 Task: Search one way flight ticket for 3 adults in first from Tucson: Tucson International Airport to Greensboro: Piedmont Triad International Airport on 5-1-2023. Choice of flights is American. Number of bags: 1 carry on bag. Price is upto 100000. Outbound departure time preference is 23:00.
Action: Mouse moved to (213, 173)
Screenshot: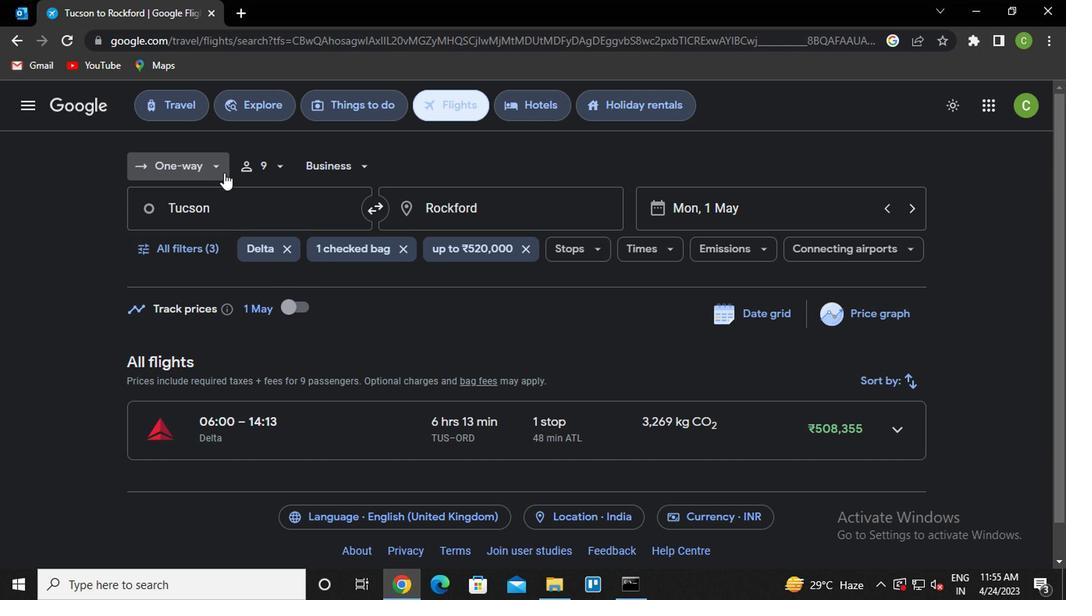 
Action: Mouse pressed left at (213, 173)
Screenshot: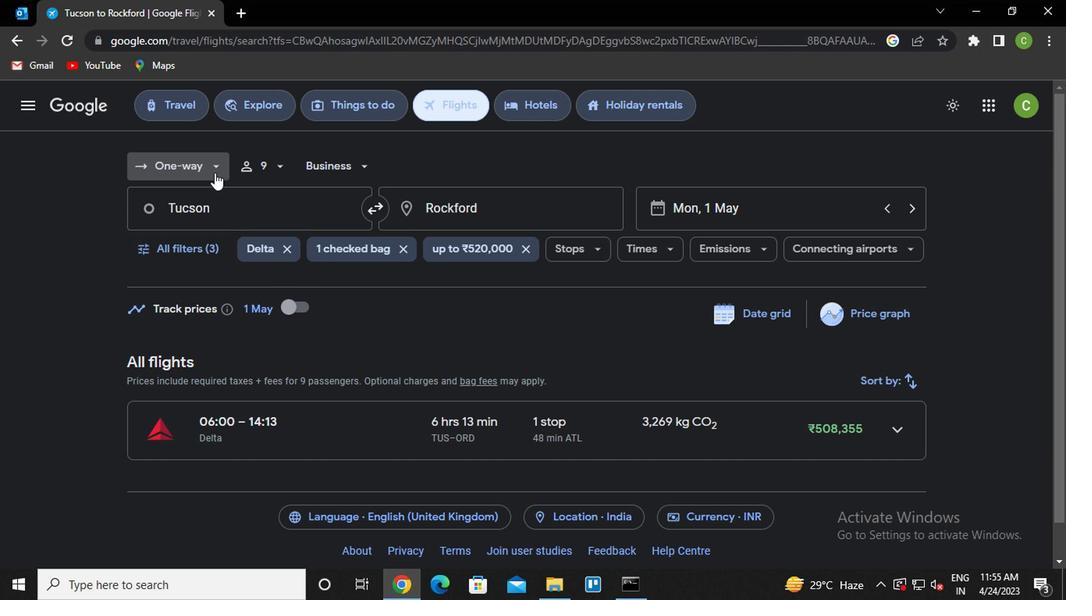 
Action: Mouse moved to (195, 236)
Screenshot: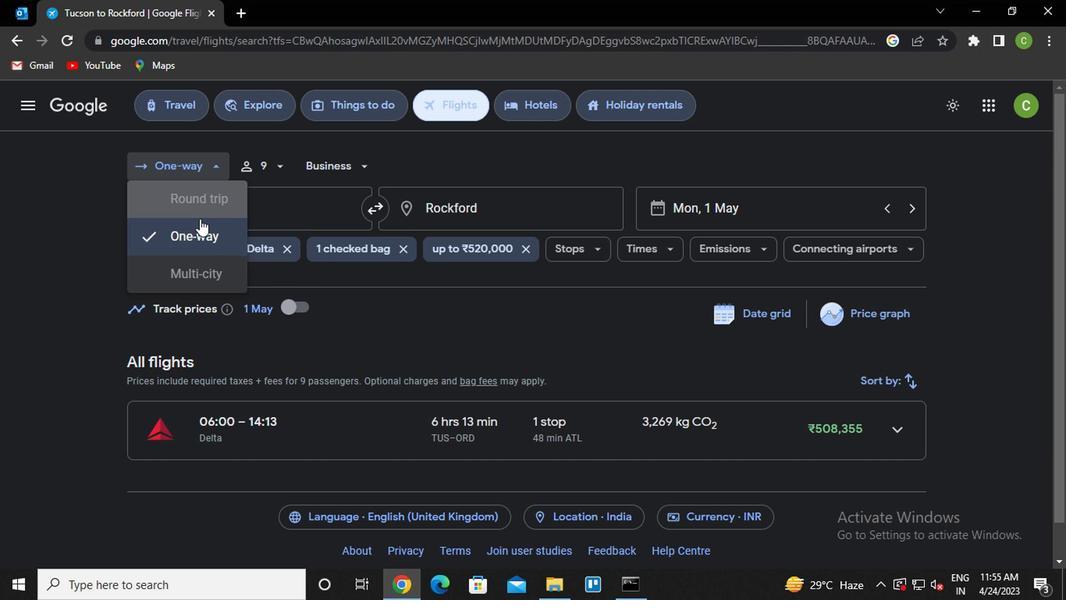 
Action: Mouse pressed left at (195, 236)
Screenshot: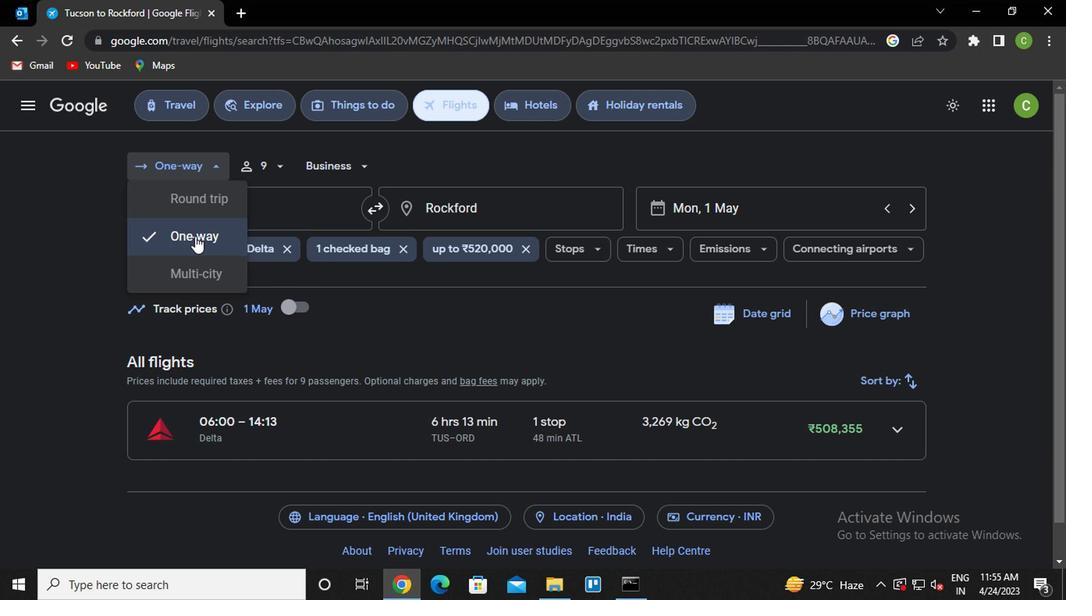 
Action: Mouse moved to (267, 159)
Screenshot: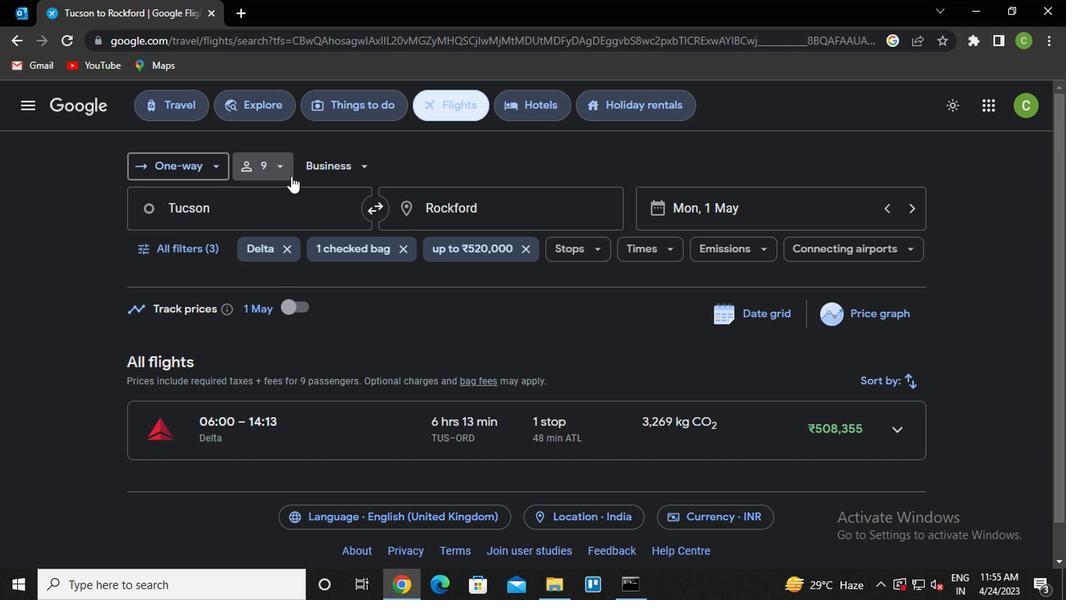 
Action: Mouse pressed left at (267, 159)
Screenshot: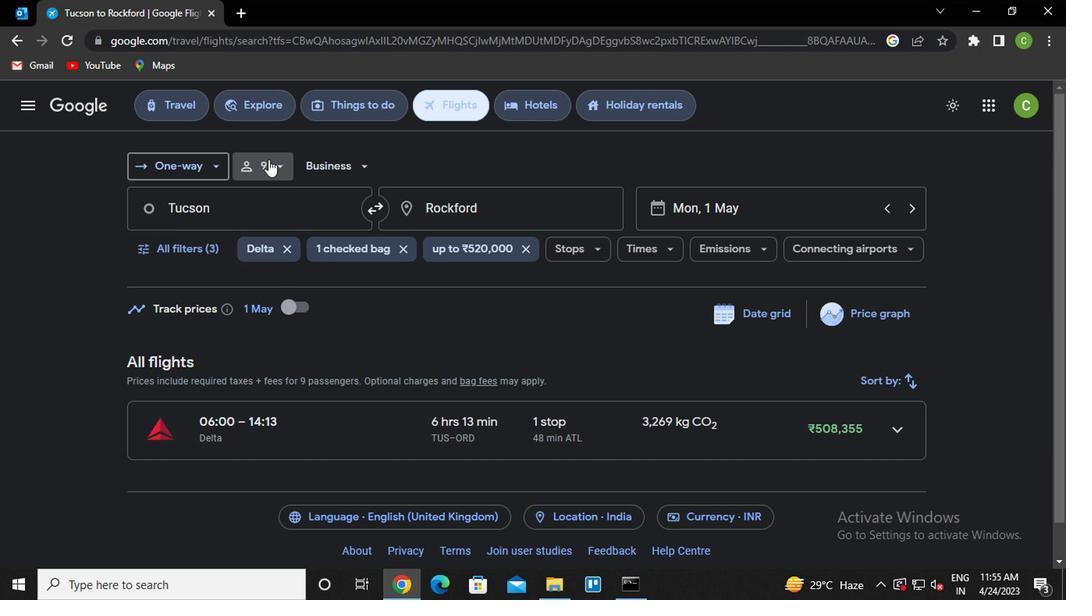 
Action: Mouse moved to (336, 207)
Screenshot: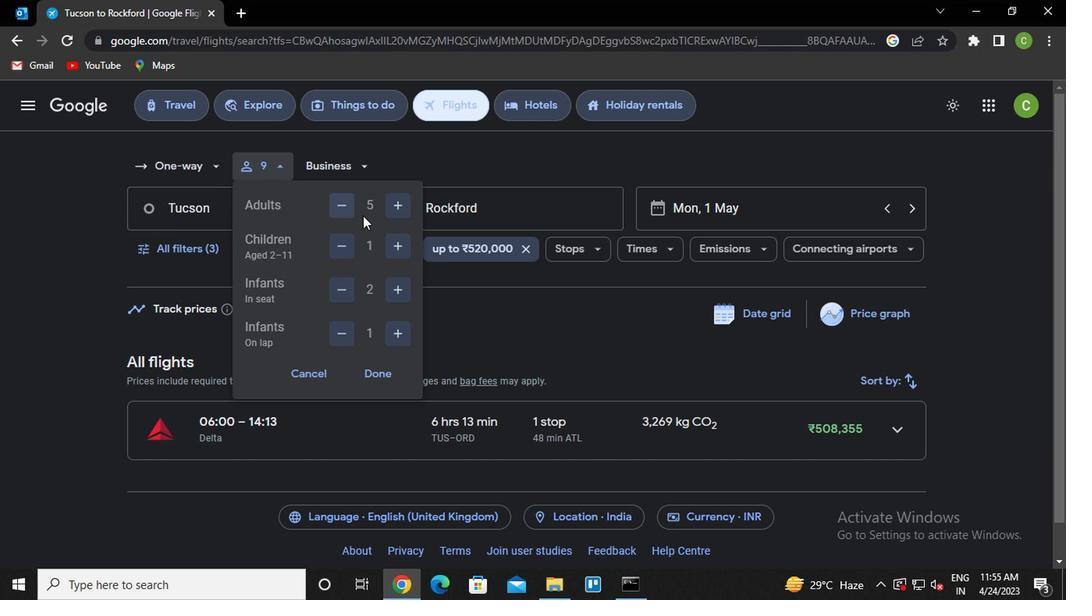 
Action: Mouse pressed left at (336, 207)
Screenshot: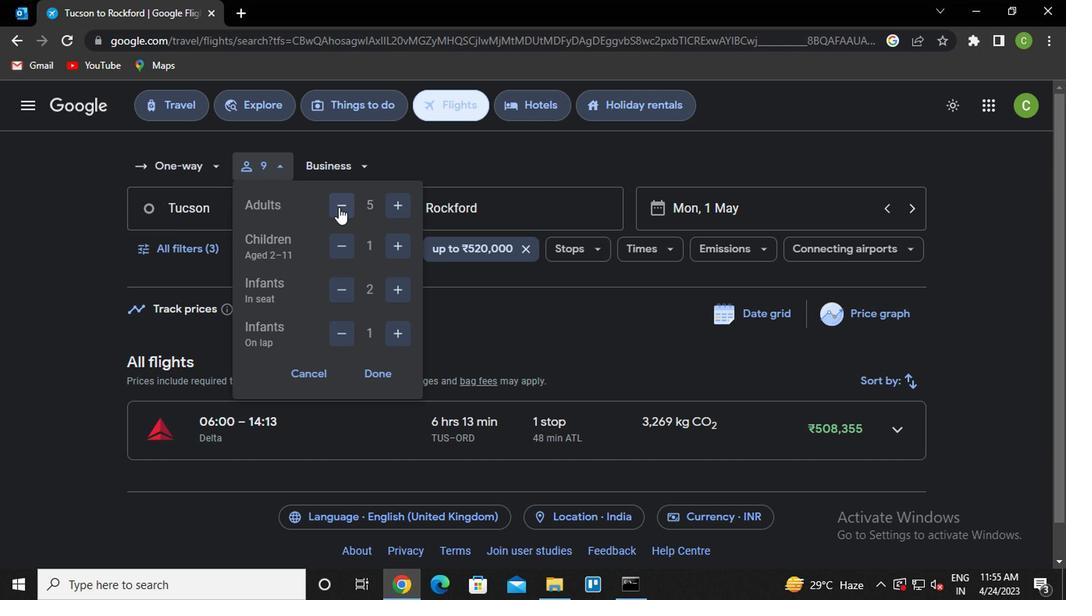 
Action: Mouse pressed left at (336, 207)
Screenshot: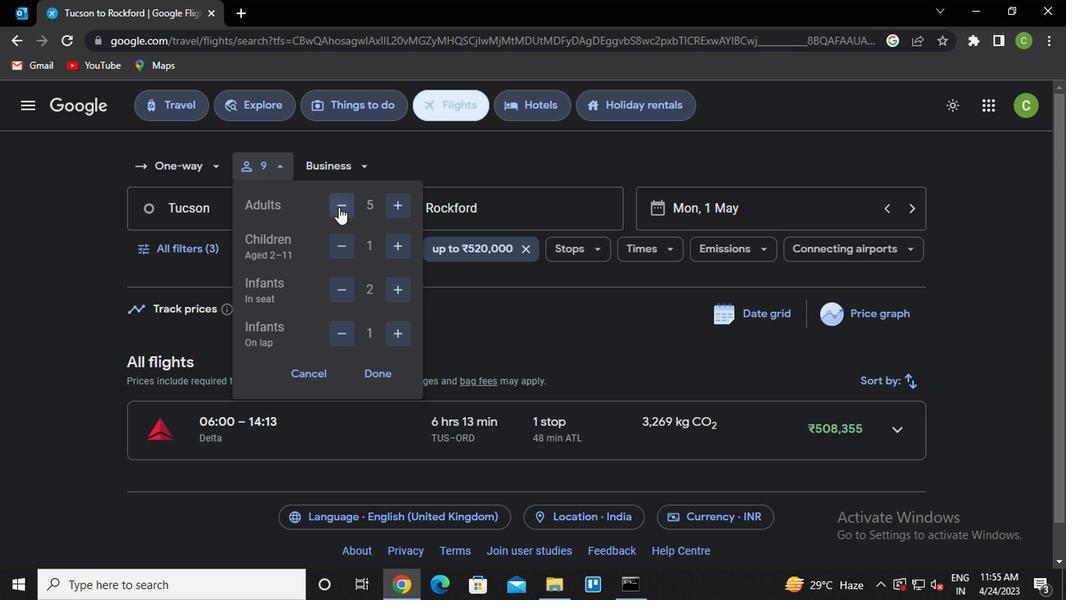 
Action: Mouse moved to (334, 247)
Screenshot: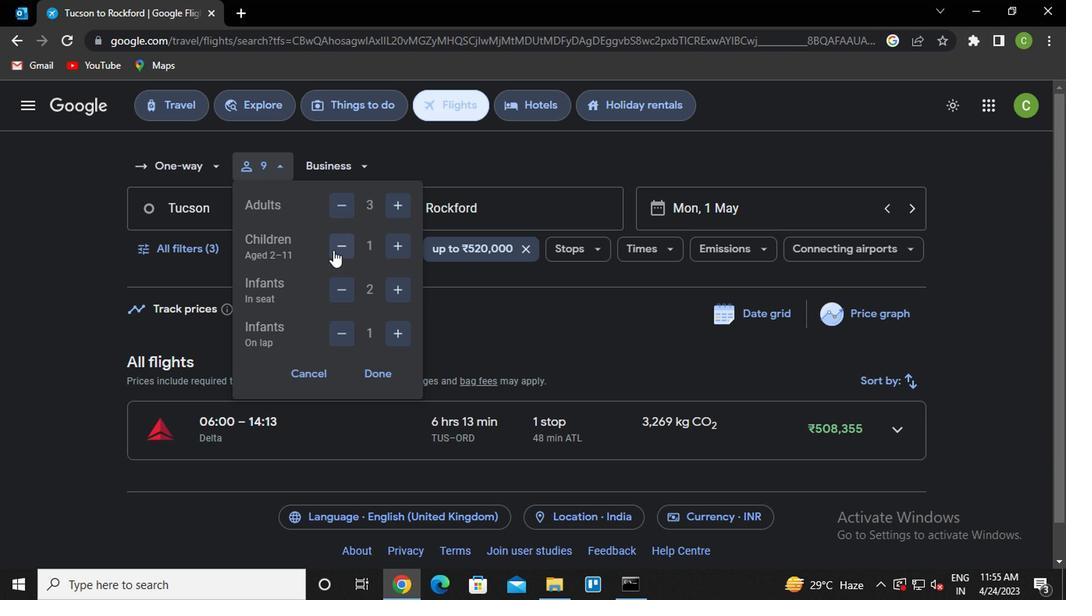 
Action: Mouse pressed left at (334, 247)
Screenshot: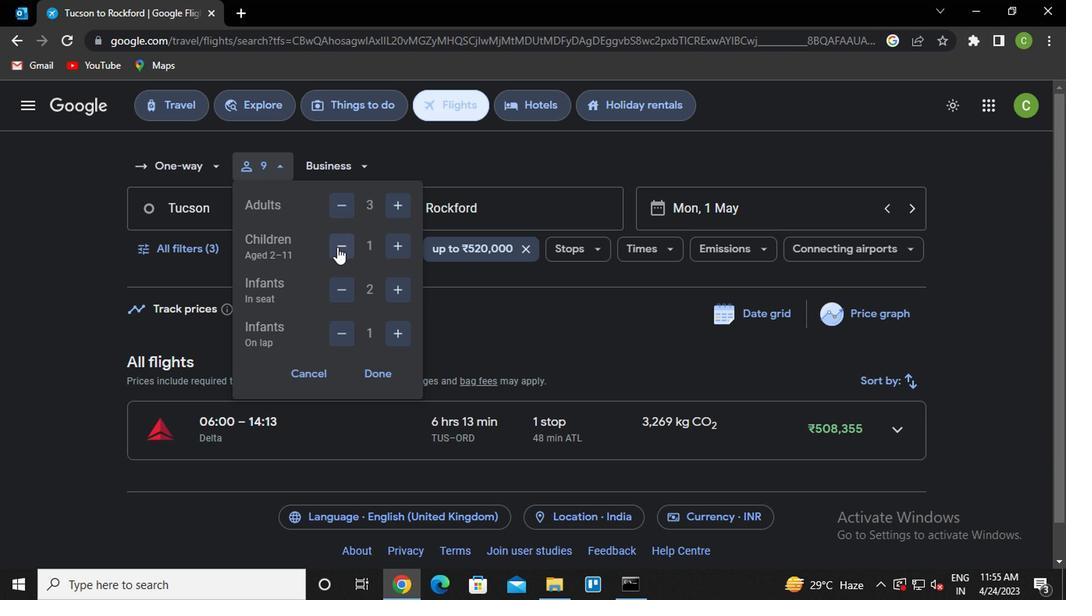 
Action: Mouse moved to (342, 289)
Screenshot: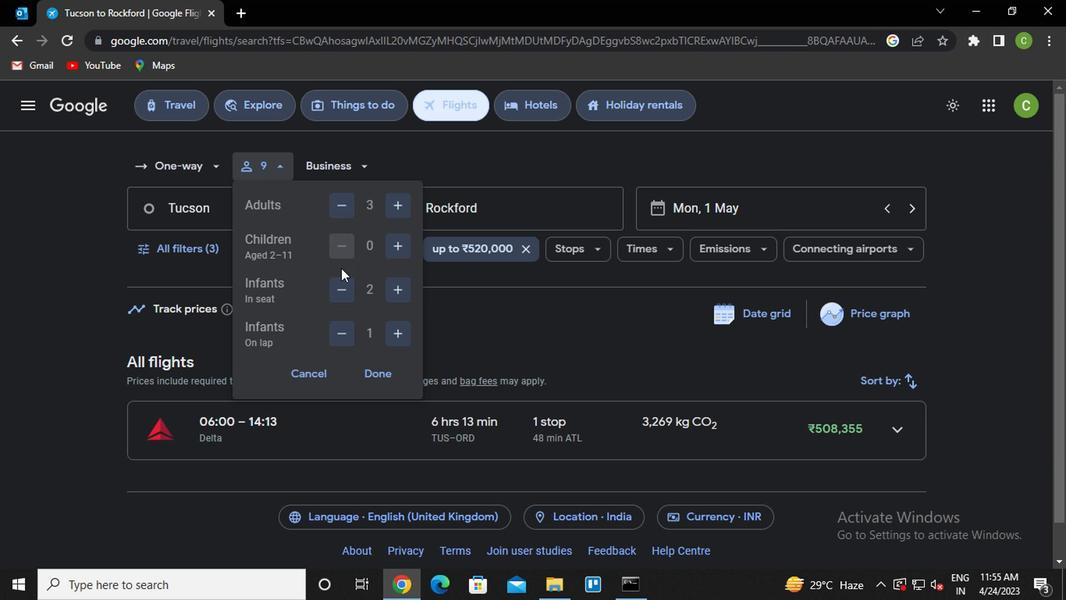 
Action: Mouse pressed left at (342, 289)
Screenshot: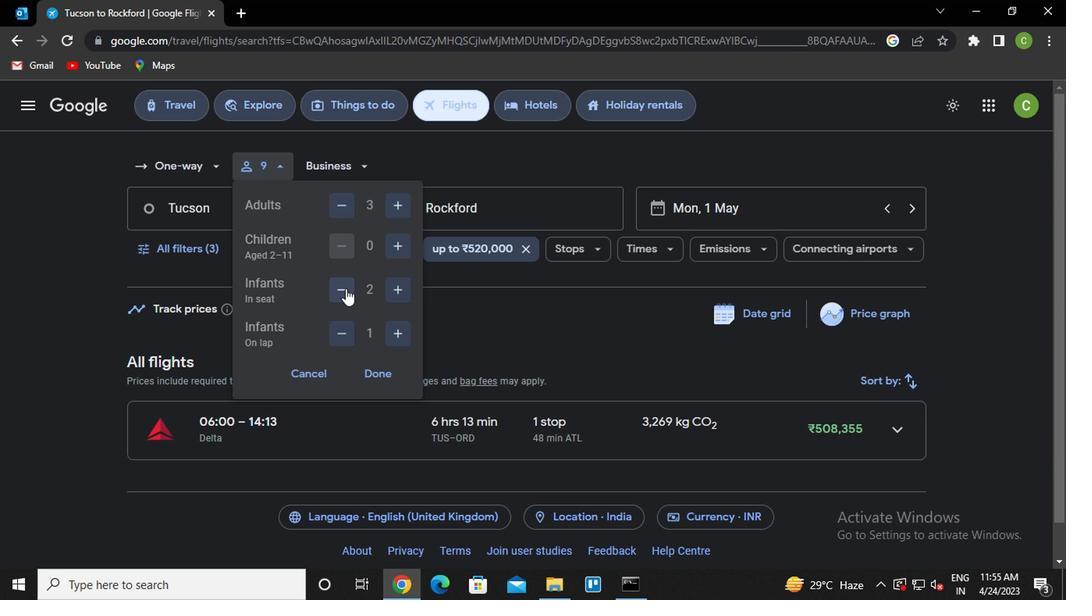 
Action: Mouse pressed left at (342, 289)
Screenshot: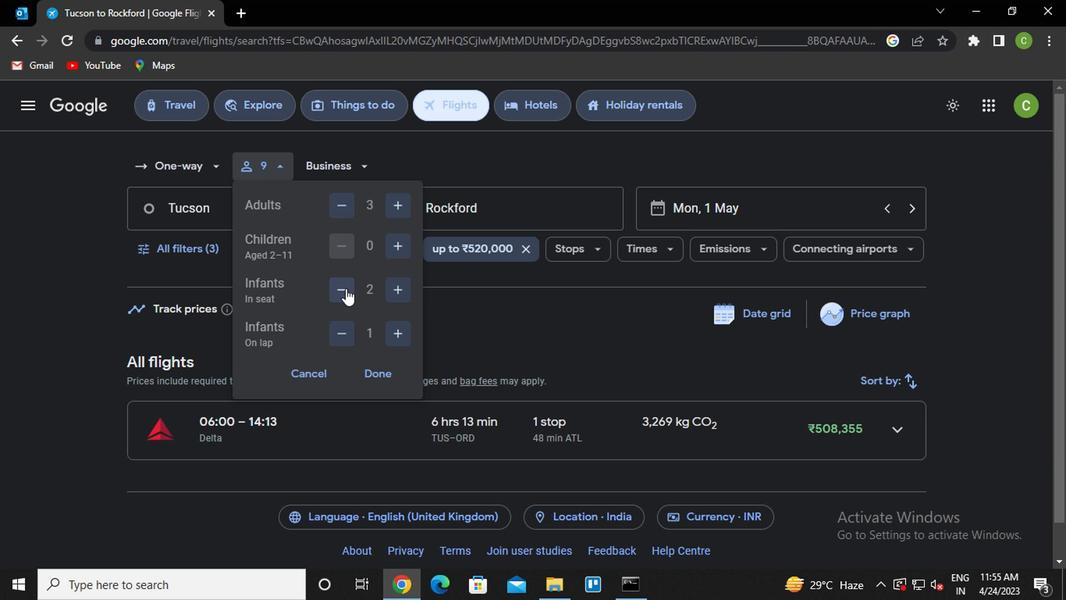 
Action: Mouse pressed left at (342, 289)
Screenshot: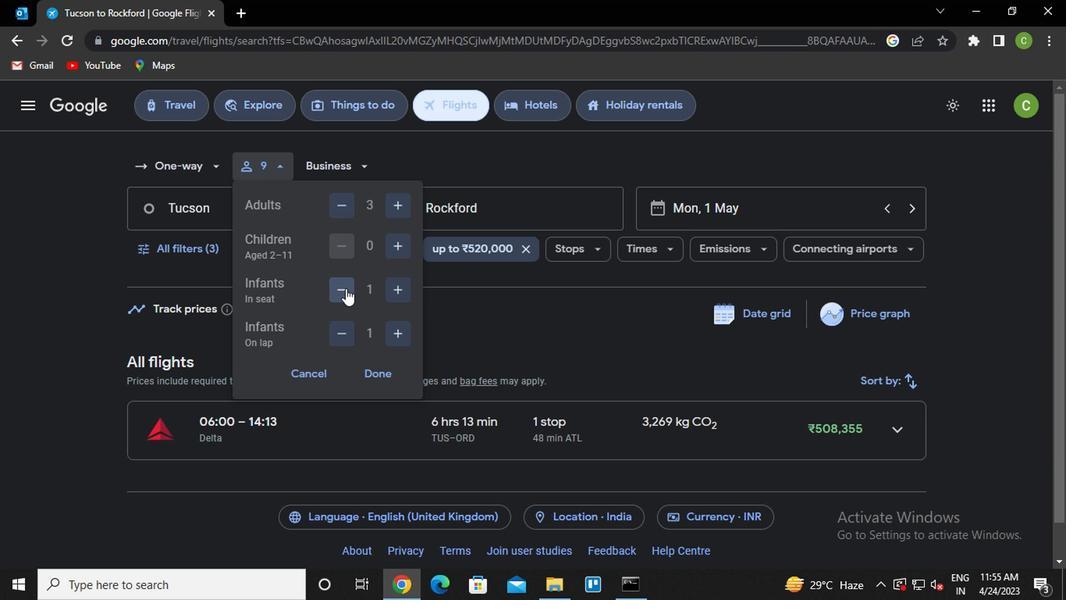 
Action: Mouse moved to (341, 333)
Screenshot: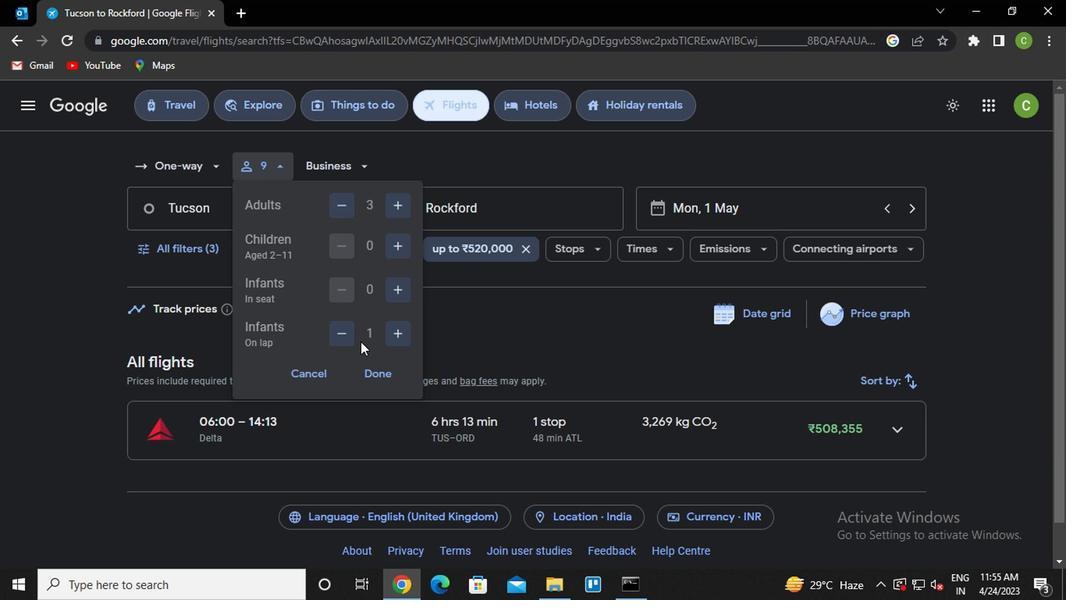 
Action: Mouse pressed left at (341, 333)
Screenshot: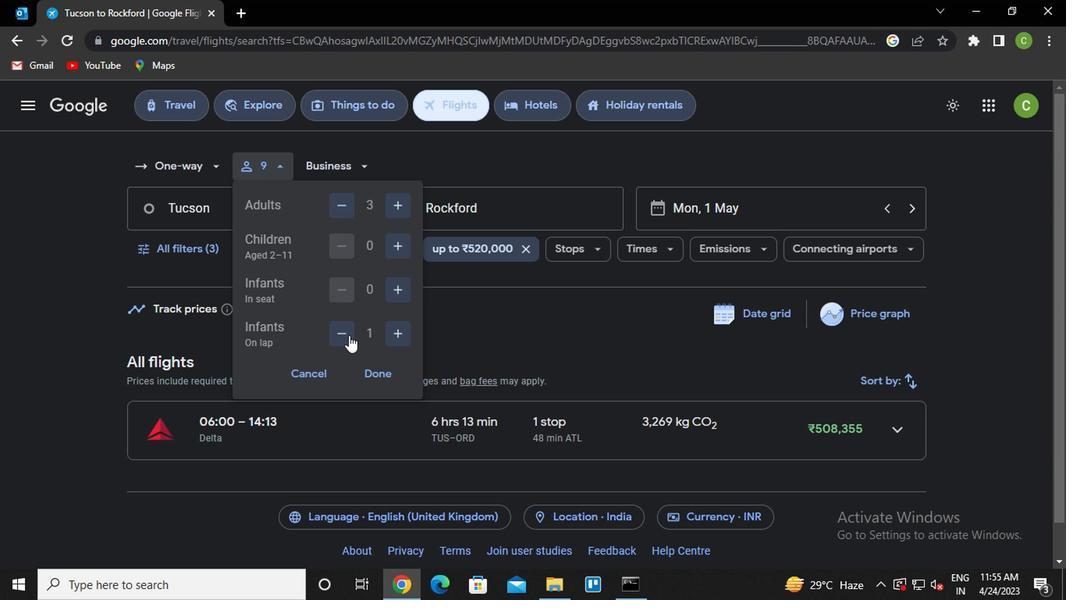 
Action: Mouse moved to (381, 373)
Screenshot: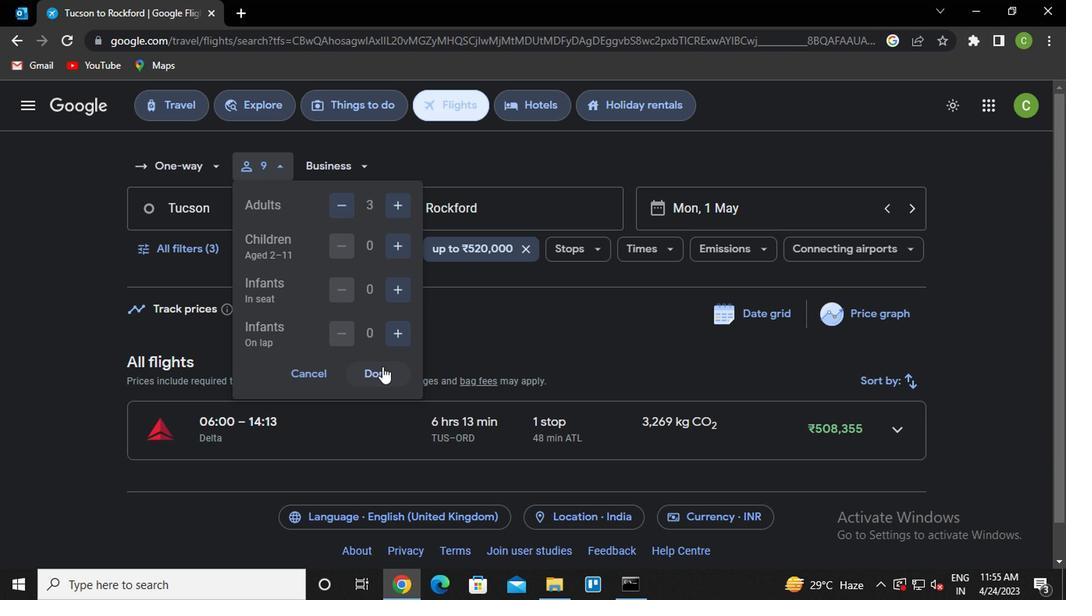
Action: Mouse pressed left at (381, 373)
Screenshot: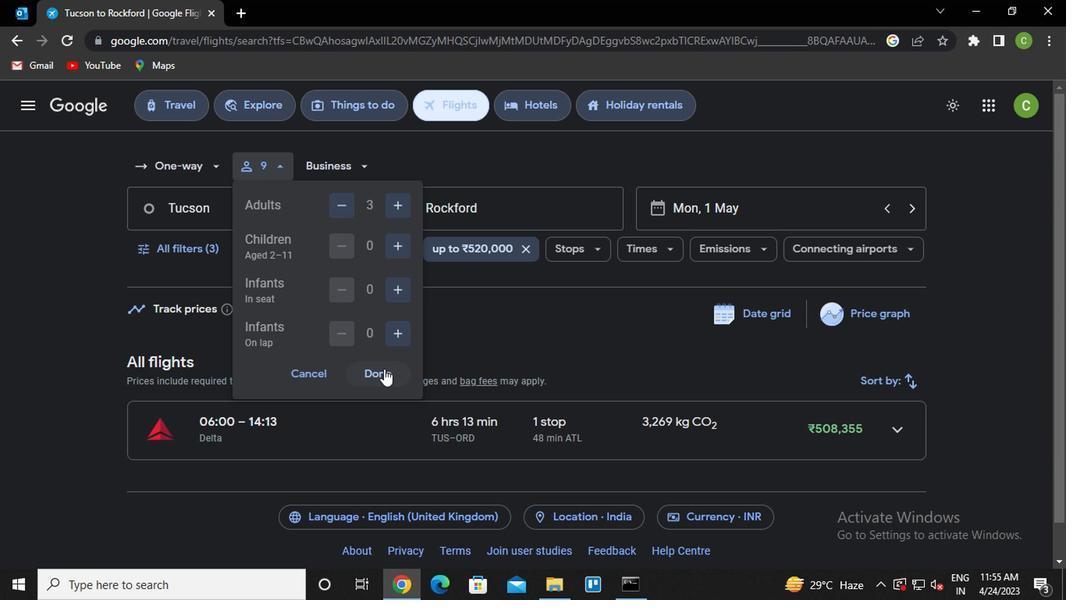 
Action: Mouse moved to (243, 217)
Screenshot: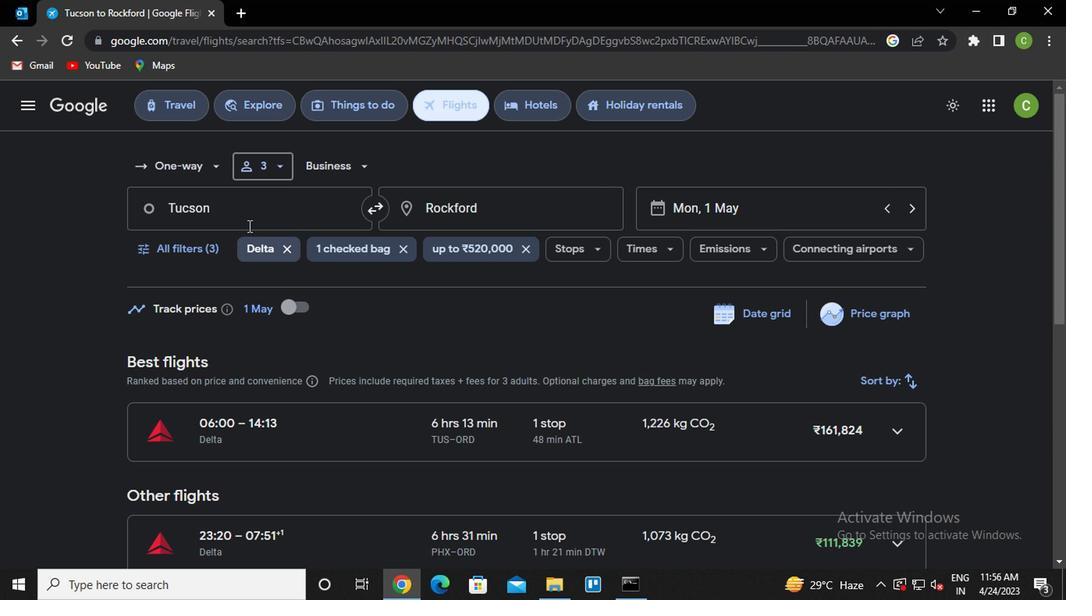 
Action: Mouse pressed left at (243, 217)
Screenshot: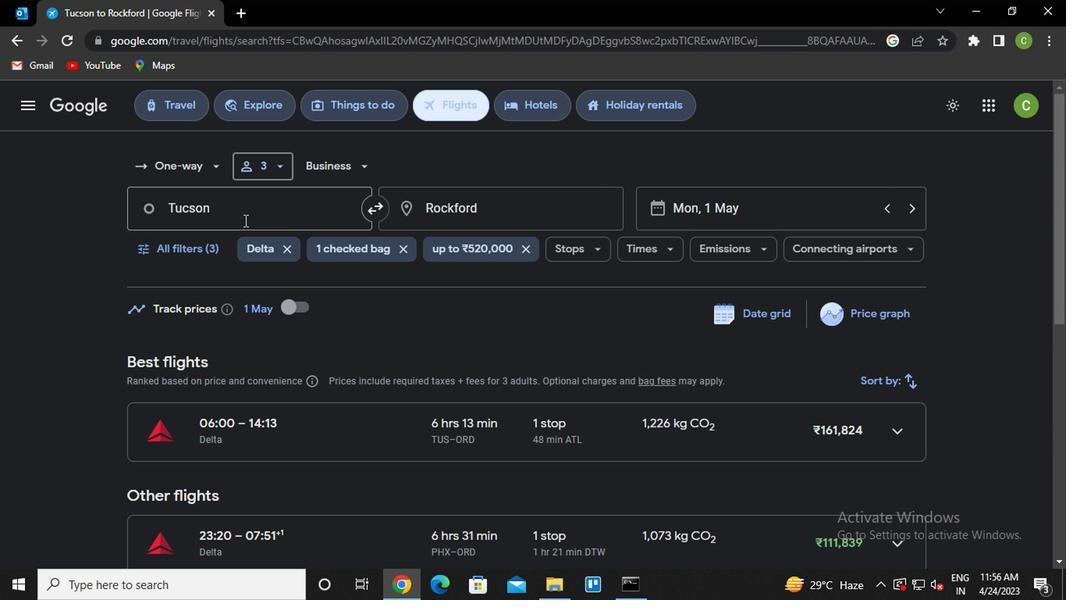 
Action: Mouse moved to (294, 264)
Screenshot: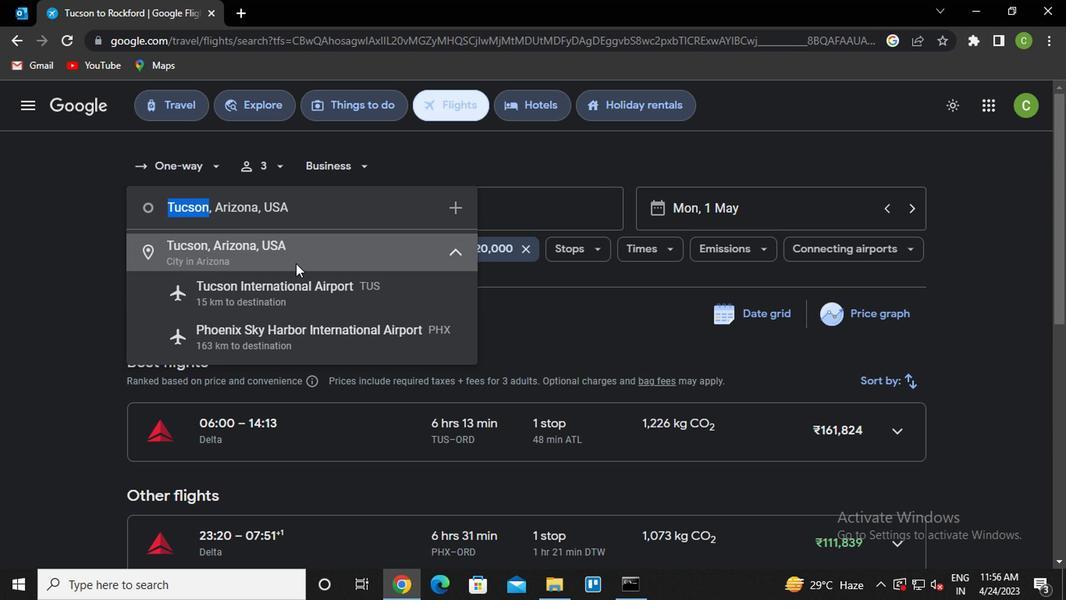 
Action: Mouse pressed left at (294, 264)
Screenshot: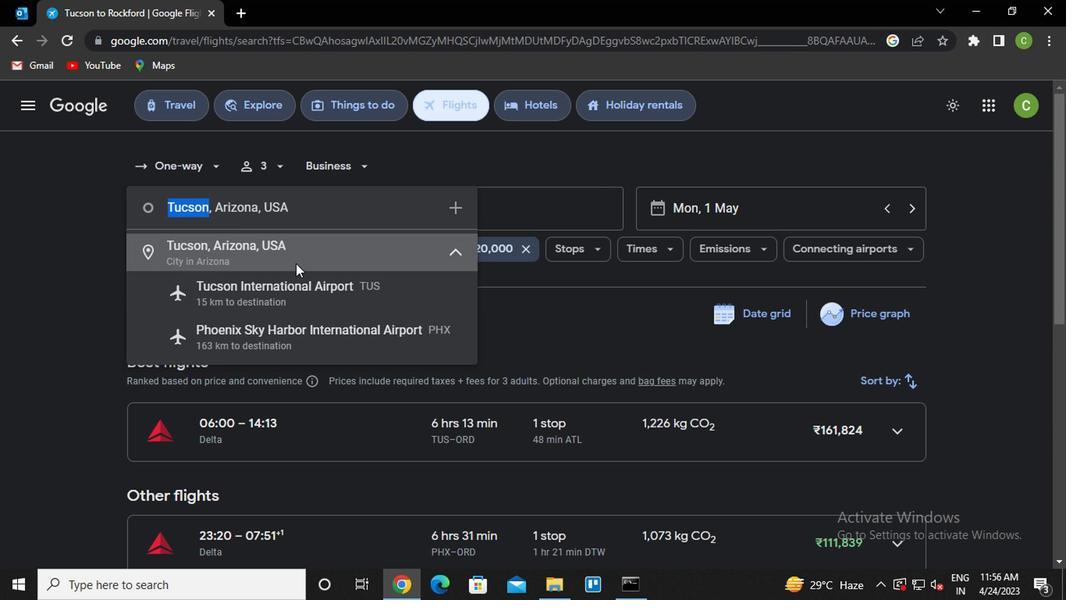 
Action: Mouse moved to (496, 207)
Screenshot: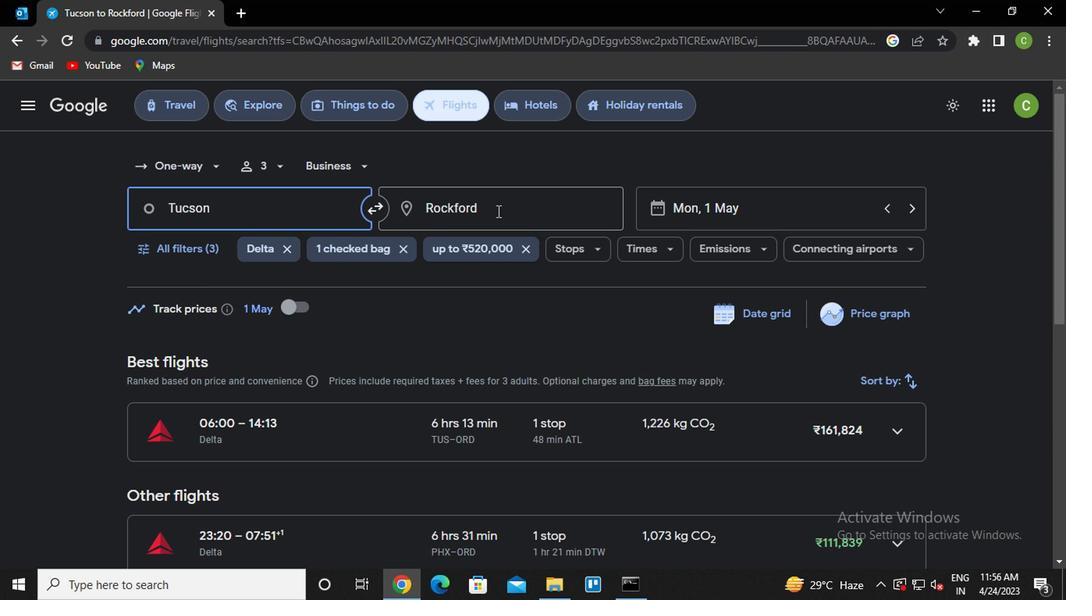 
Action: Mouse pressed left at (496, 207)
Screenshot: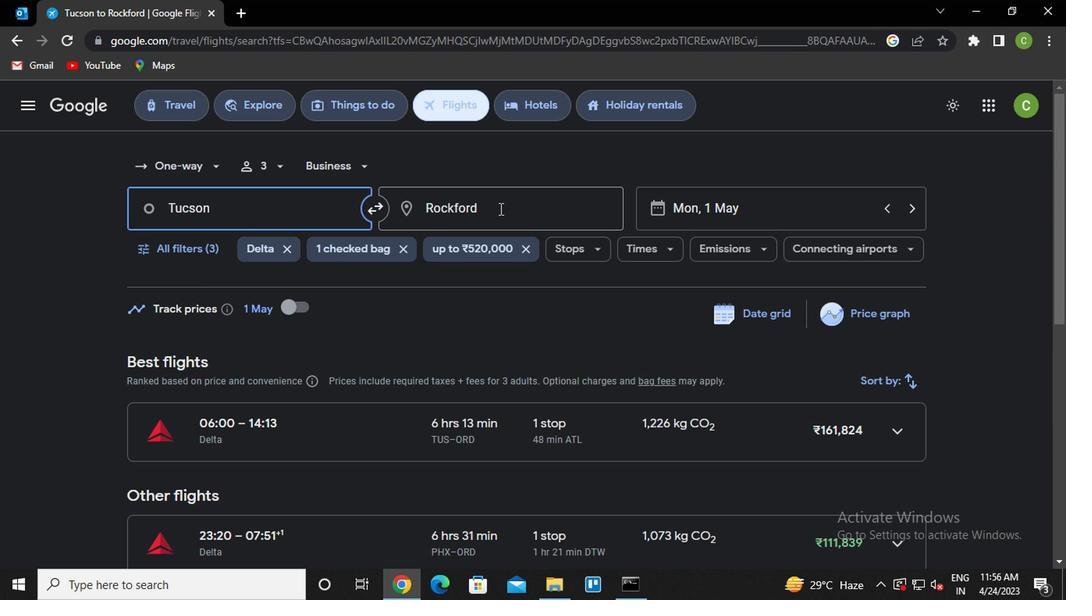 
Action: Key pressed g<Key.caps_lock>reensboro<Key.enter>
Screenshot: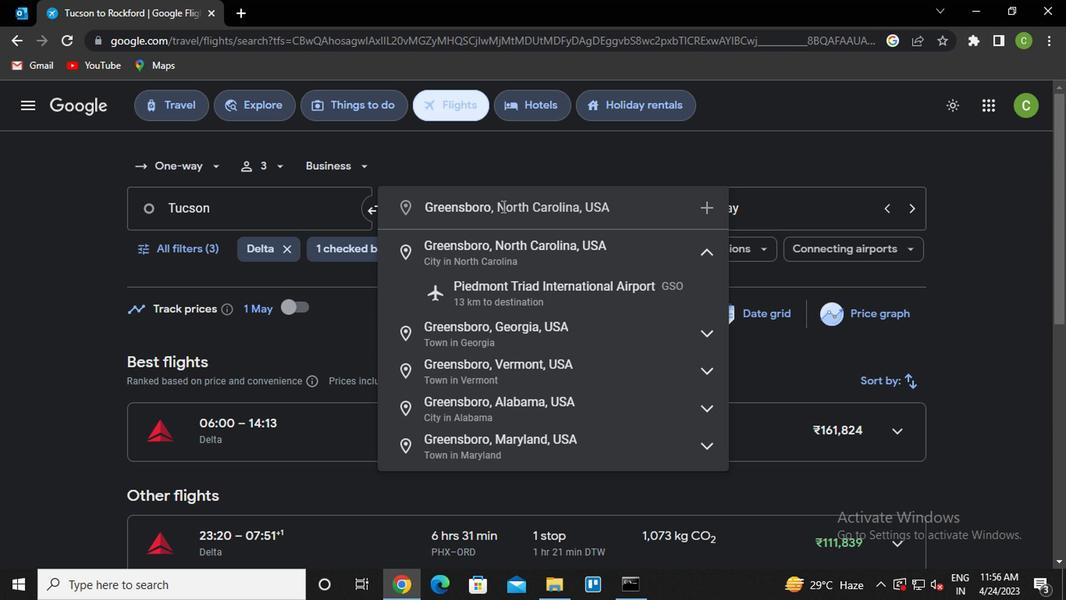 
Action: Mouse moved to (714, 202)
Screenshot: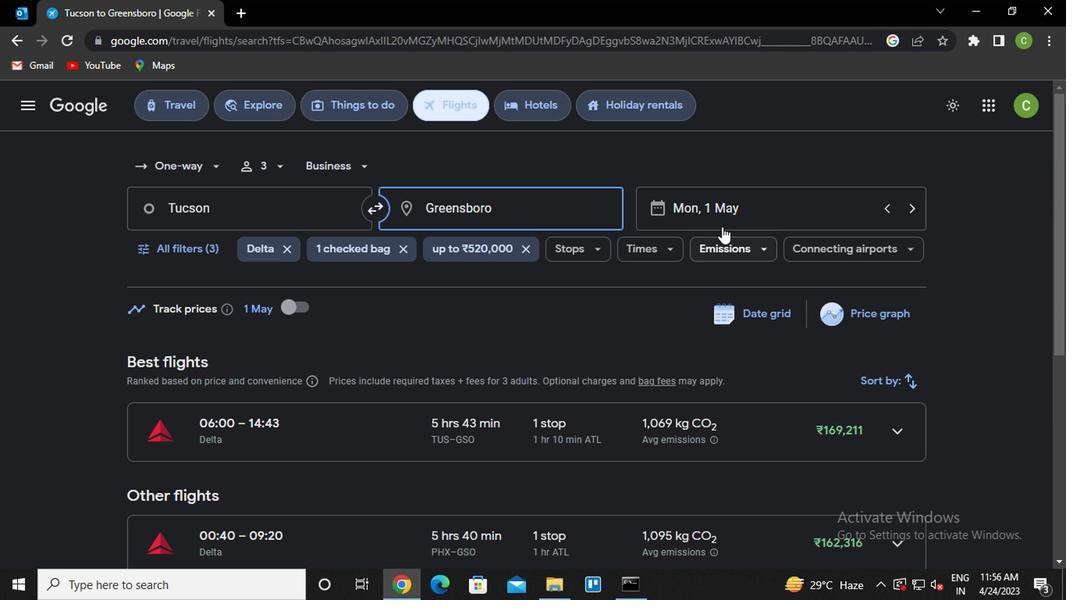 
Action: Mouse pressed left at (714, 202)
Screenshot: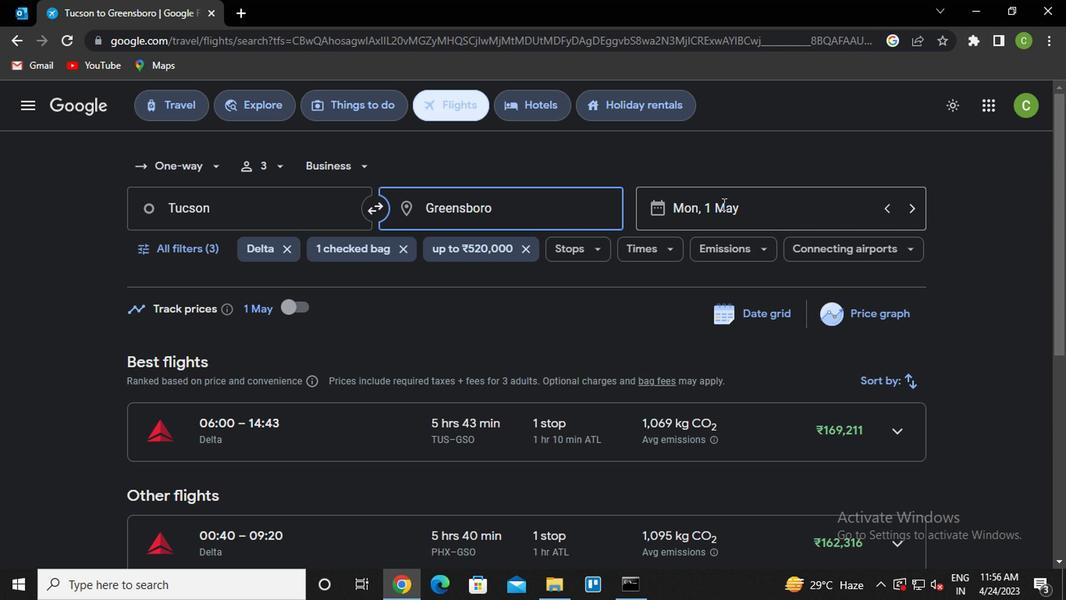
Action: Mouse moved to (710, 293)
Screenshot: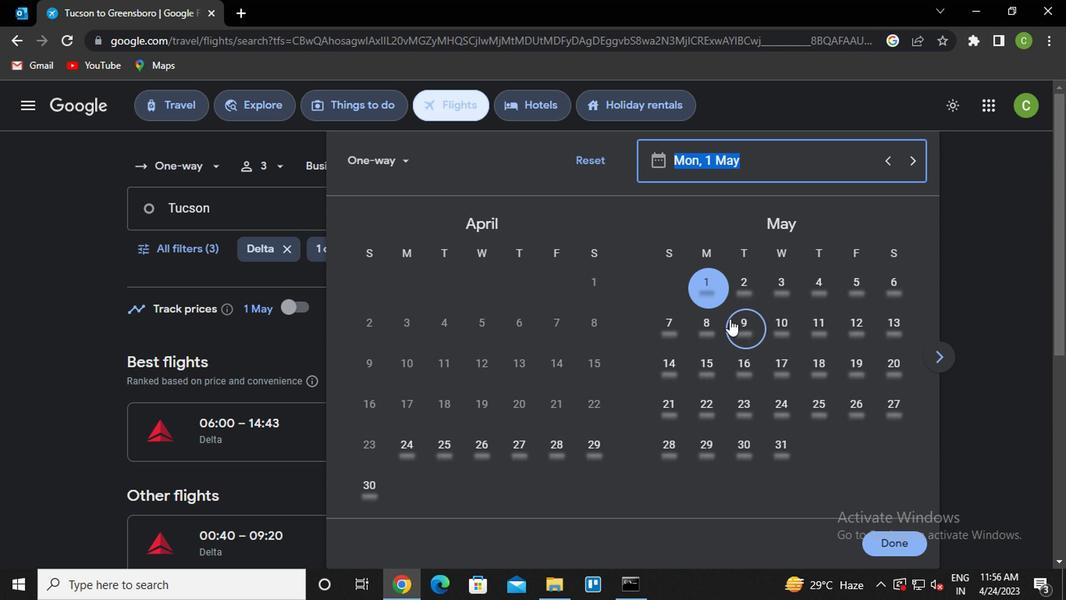 
Action: Mouse pressed left at (710, 293)
Screenshot: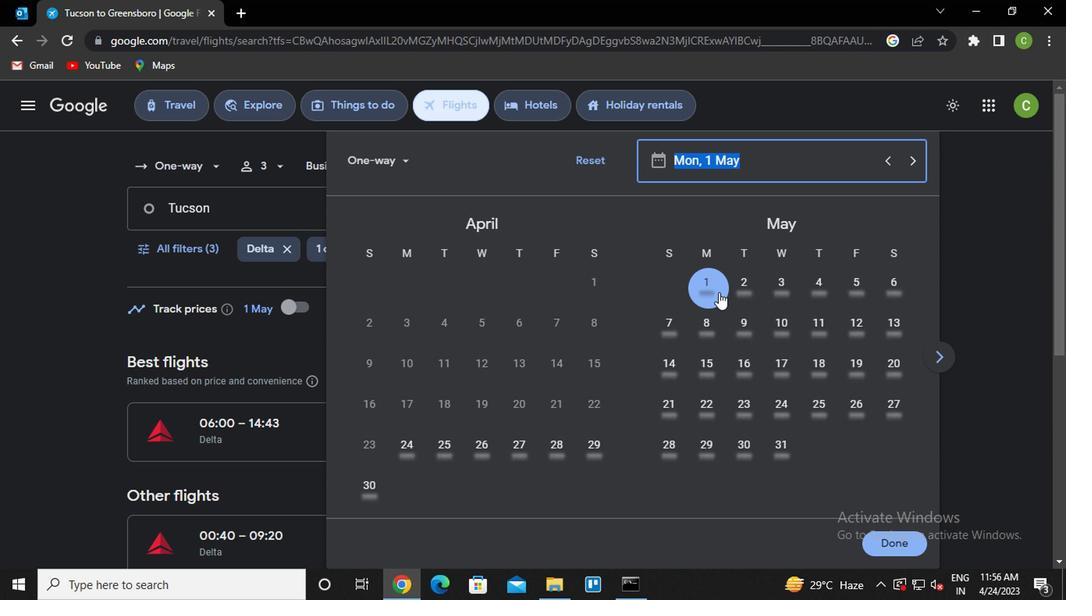 
Action: Mouse moved to (885, 546)
Screenshot: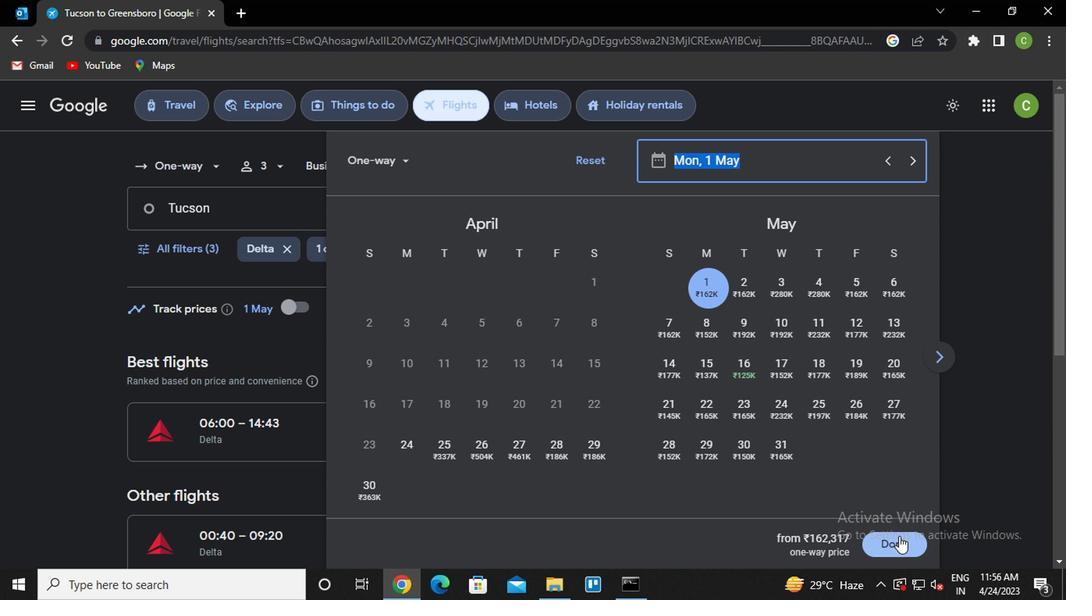 
Action: Mouse pressed left at (885, 546)
Screenshot: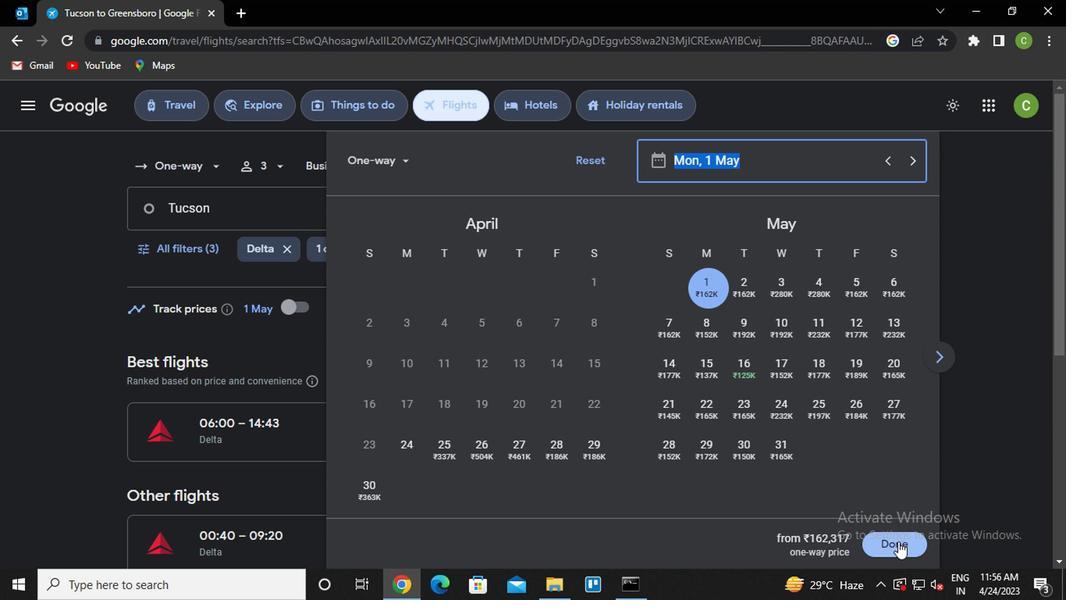 
Action: Mouse moved to (192, 255)
Screenshot: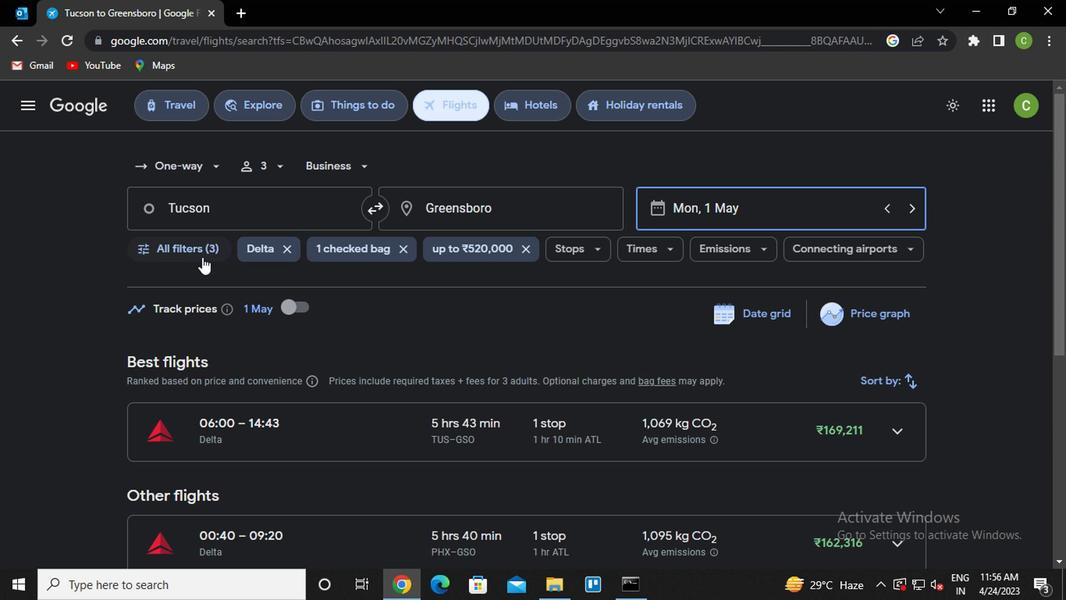 
Action: Mouse pressed left at (192, 255)
Screenshot: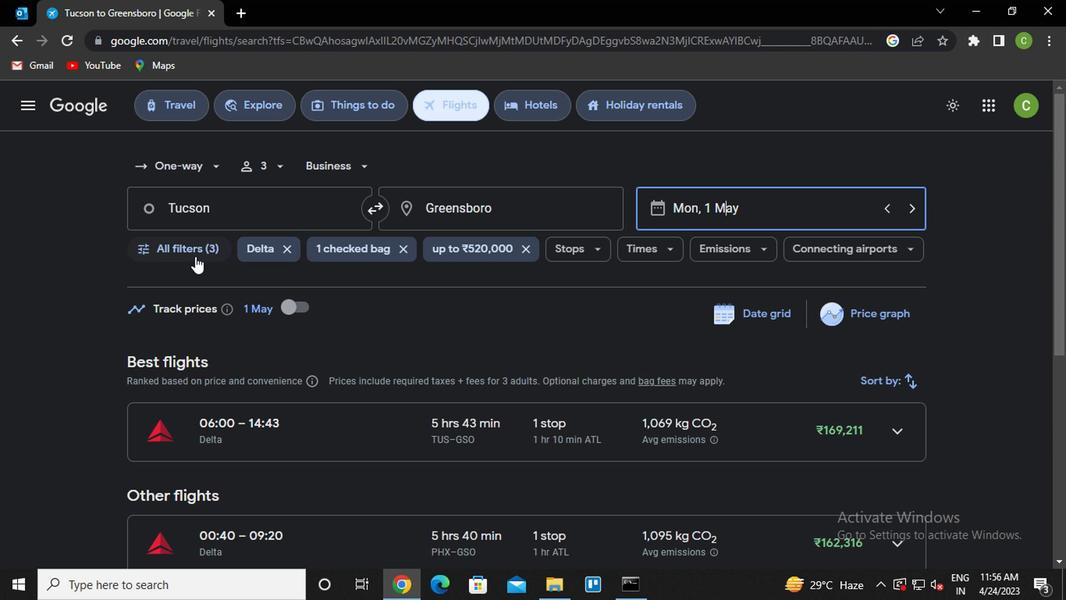 
Action: Mouse moved to (243, 436)
Screenshot: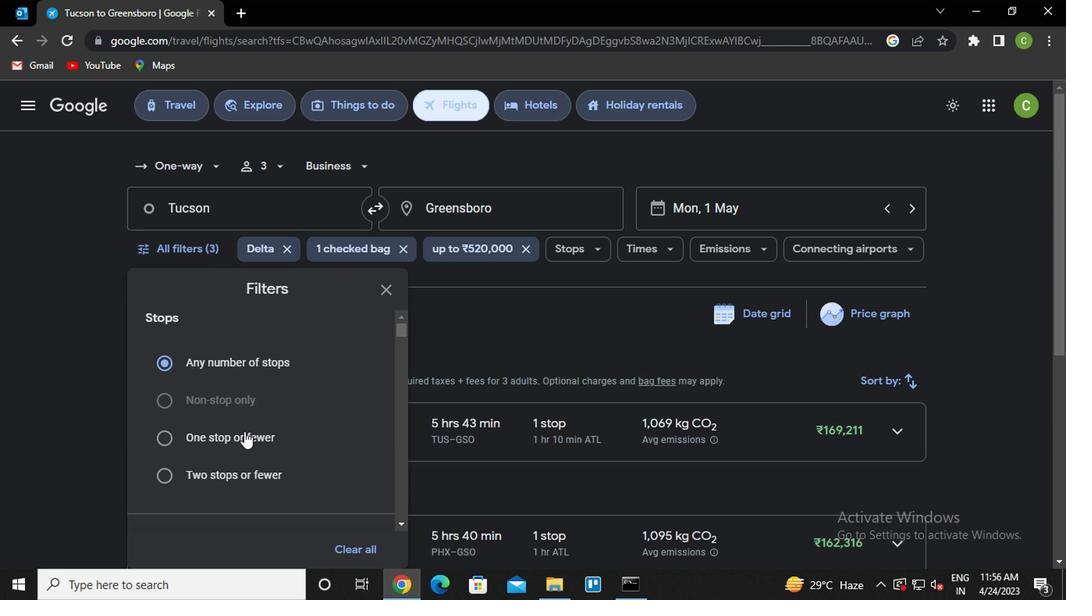 
Action: Mouse scrolled (243, 435) with delta (0, 0)
Screenshot: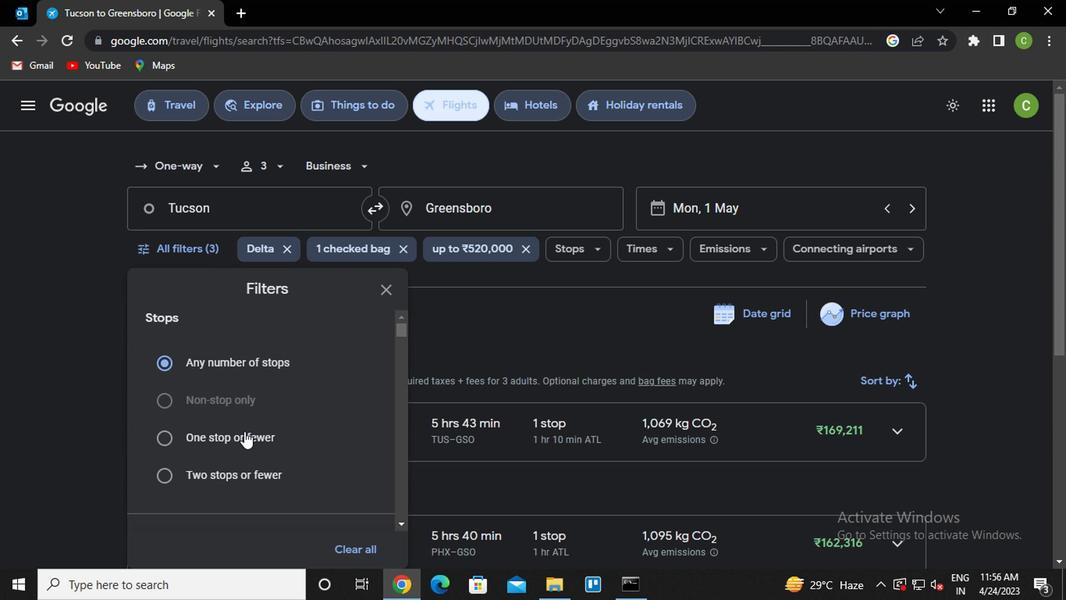 
Action: Mouse moved to (246, 439)
Screenshot: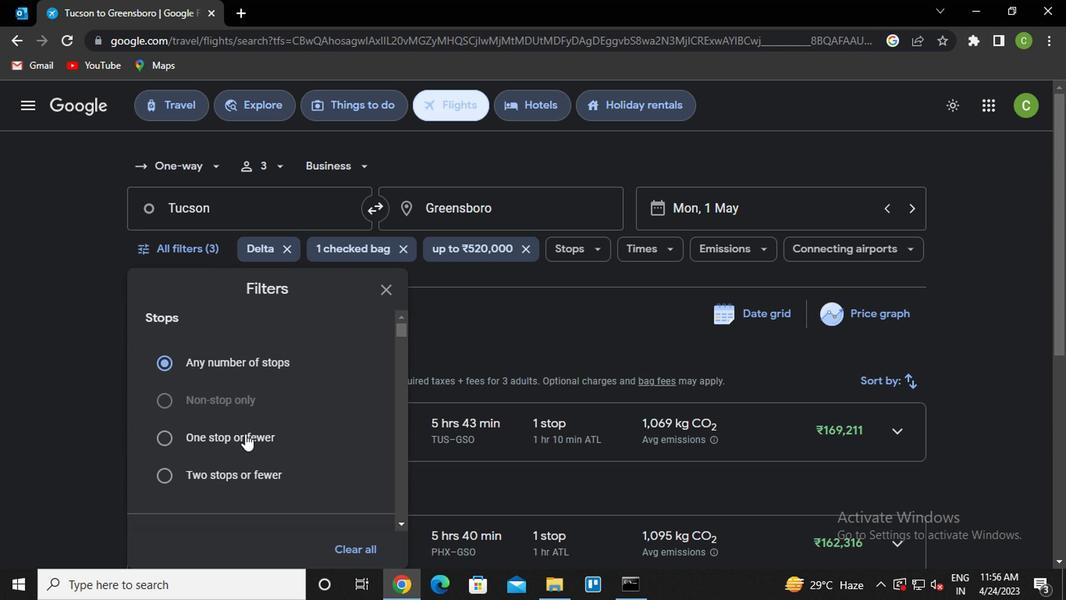 
Action: Mouse scrolled (246, 437) with delta (0, -1)
Screenshot: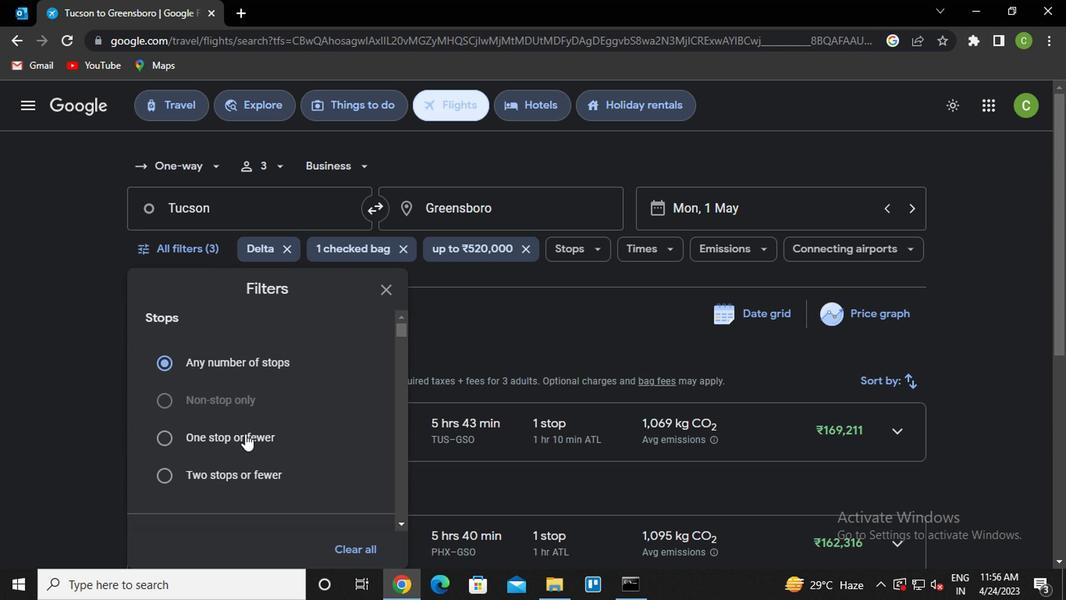 
Action: Mouse moved to (250, 440)
Screenshot: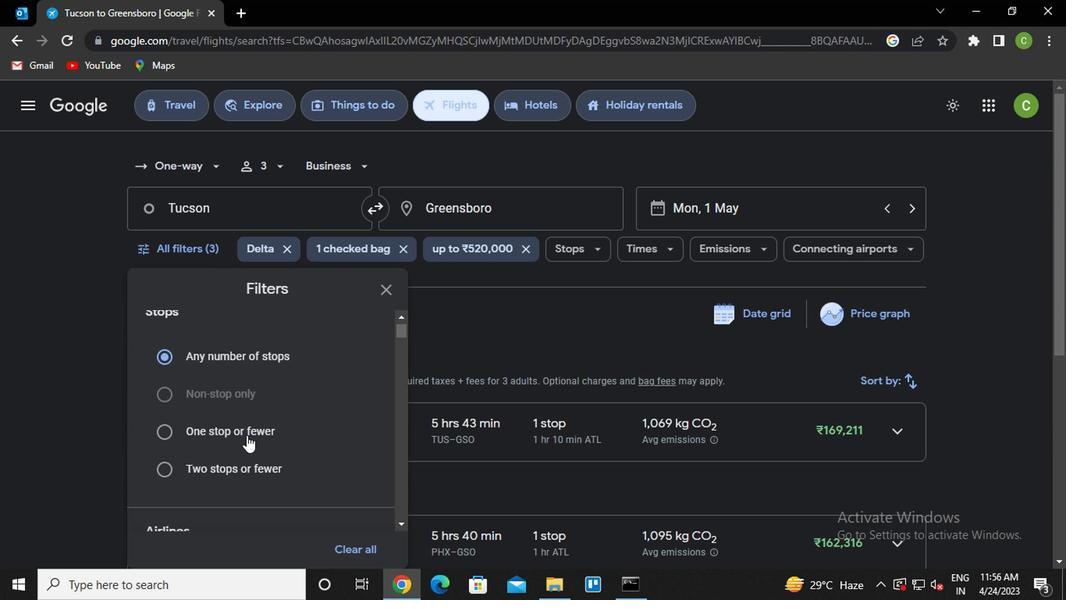 
Action: Mouse scrolled (250, 439) with delta (0, 0)
Screenshot: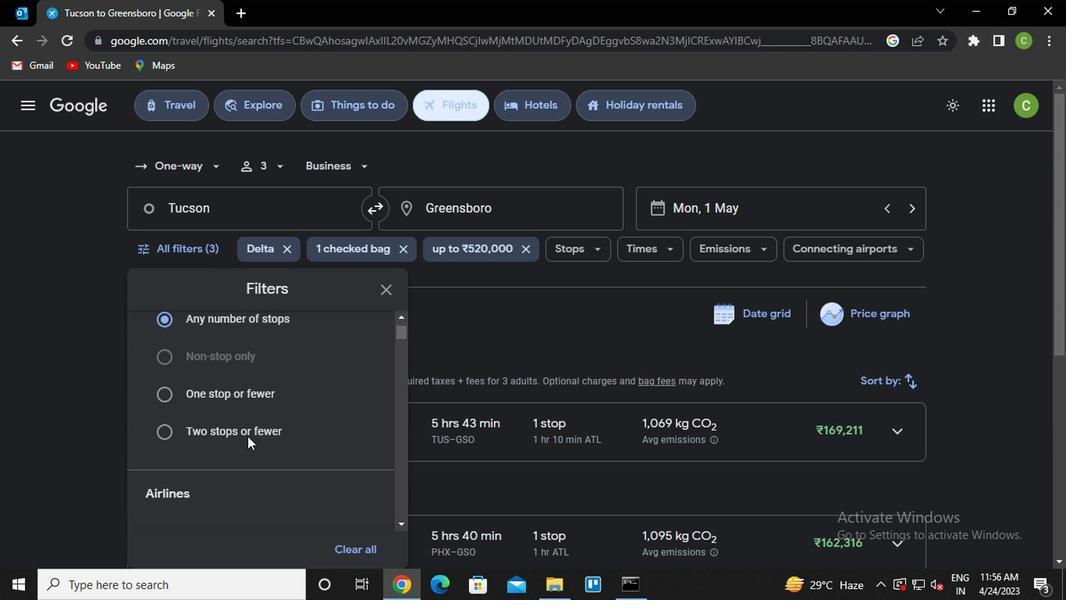
Action: Mouse moved to (252, 439)
Screenshot: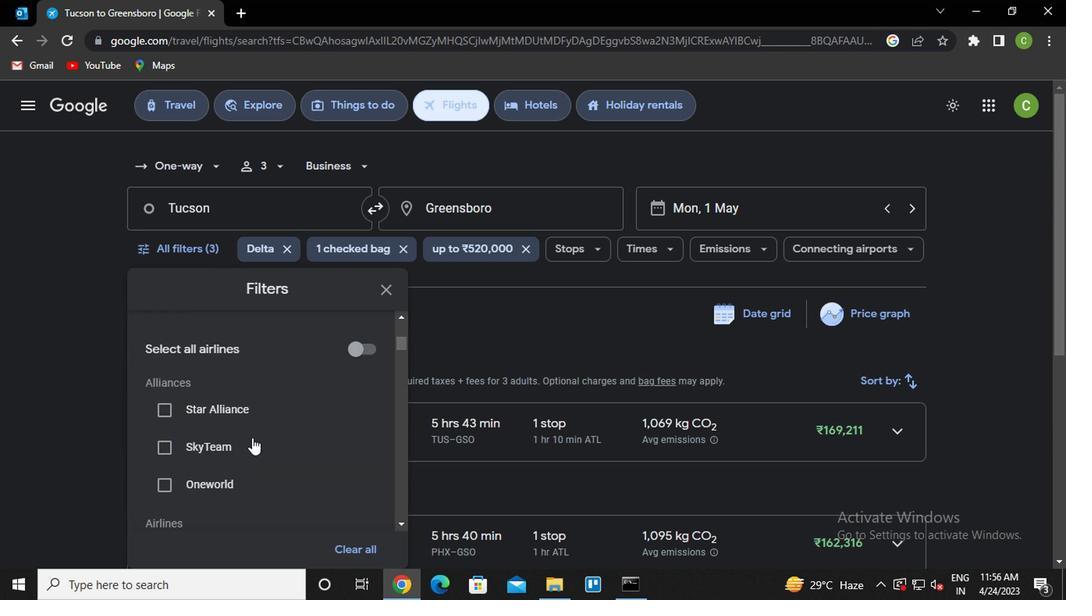 
Action: Mouse scrolled (252, 439) with delta (0, 0)
Screenshot: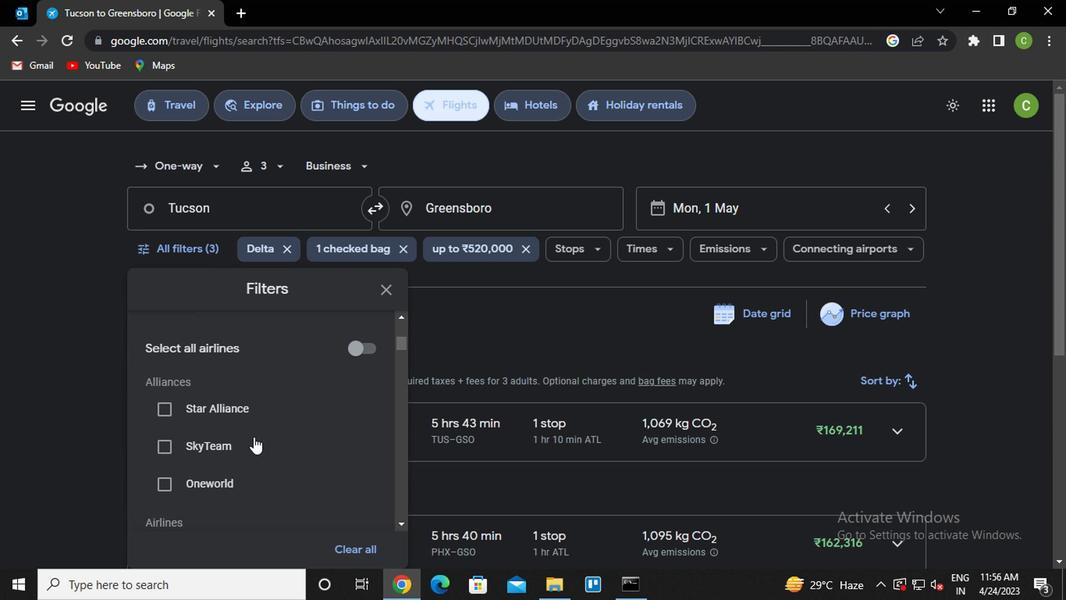 
Action: Mouse scrolled (252, 439) with delta (0, 0)
Screenshot: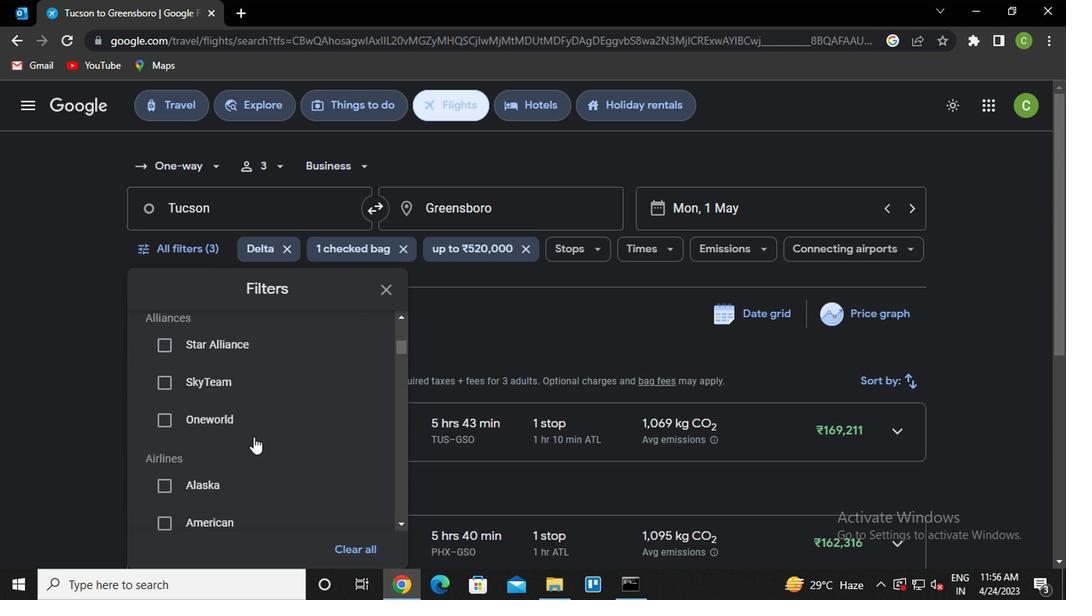
Action: Mouse scrolled (252, 439) with delta (0, 0)
Screenshot: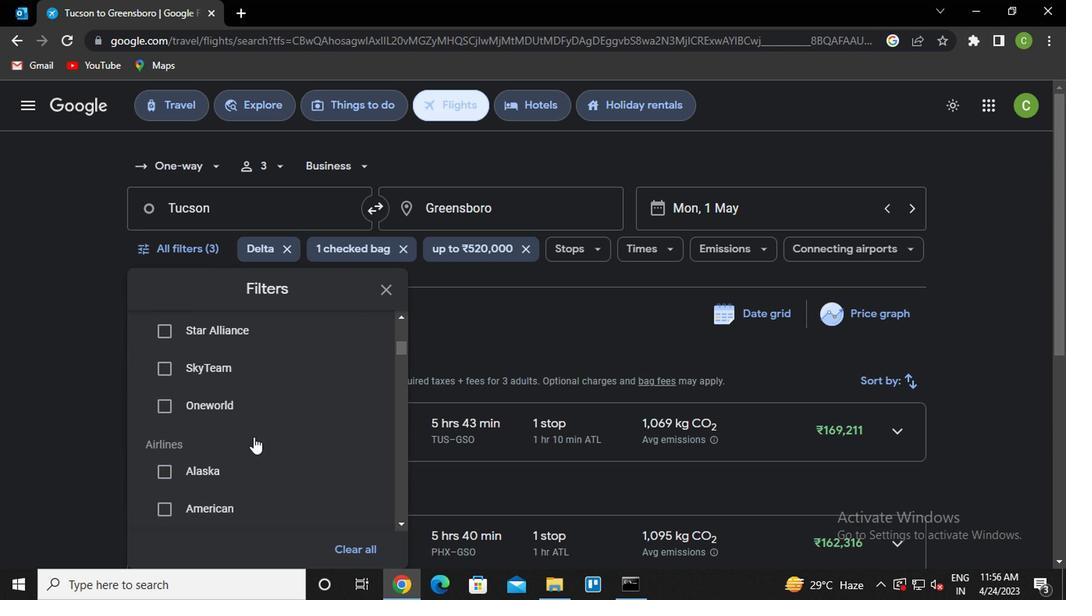 
Action: Mouse moved to (356, 349)
Screenshot: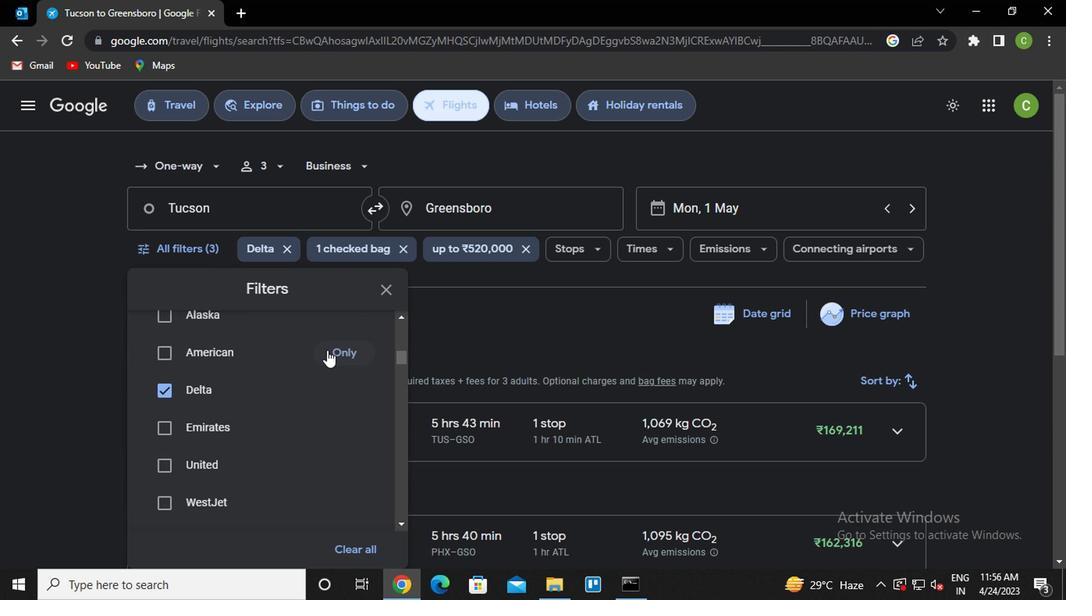 
Action: Mouse pressed left at (356, 349)
Screenshot: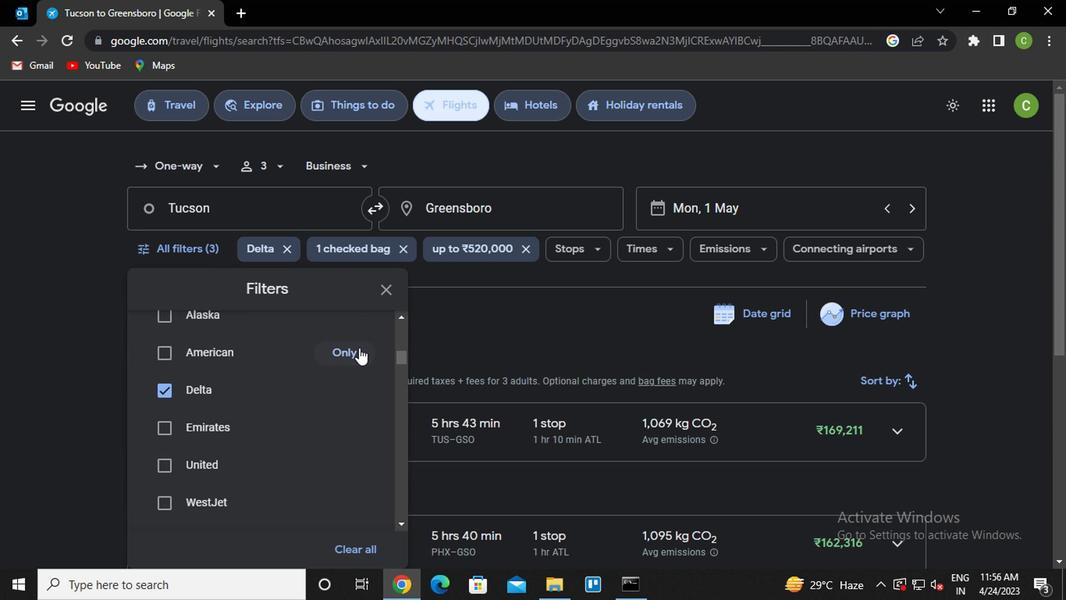 
Action: Mouse moved to (337, 471)
Screenshot: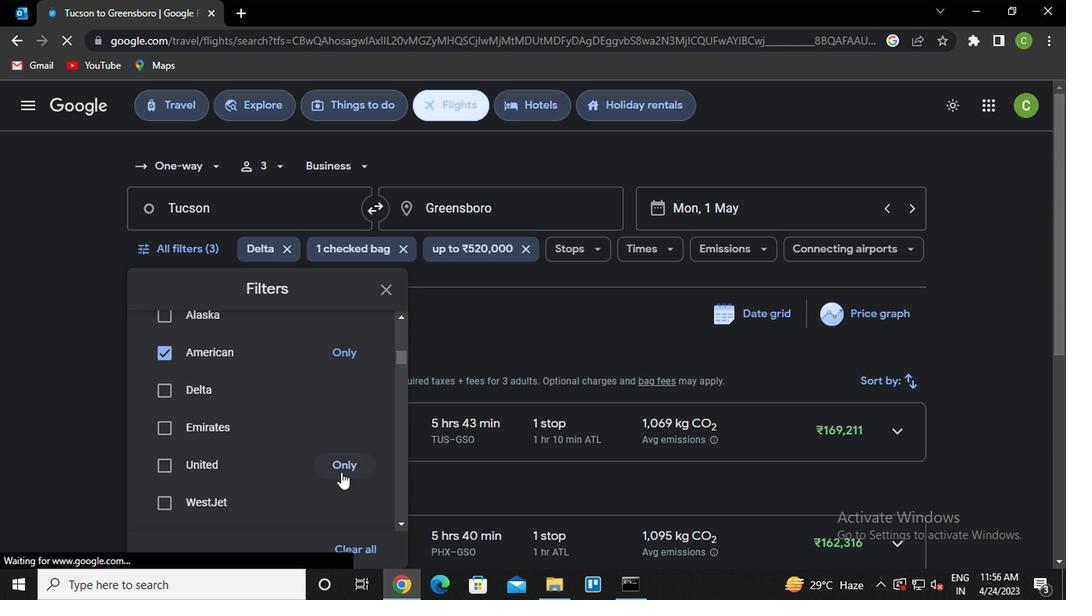 
Action: Mouse scrolled (337, 470) with delta (0, -1)
Screenshot: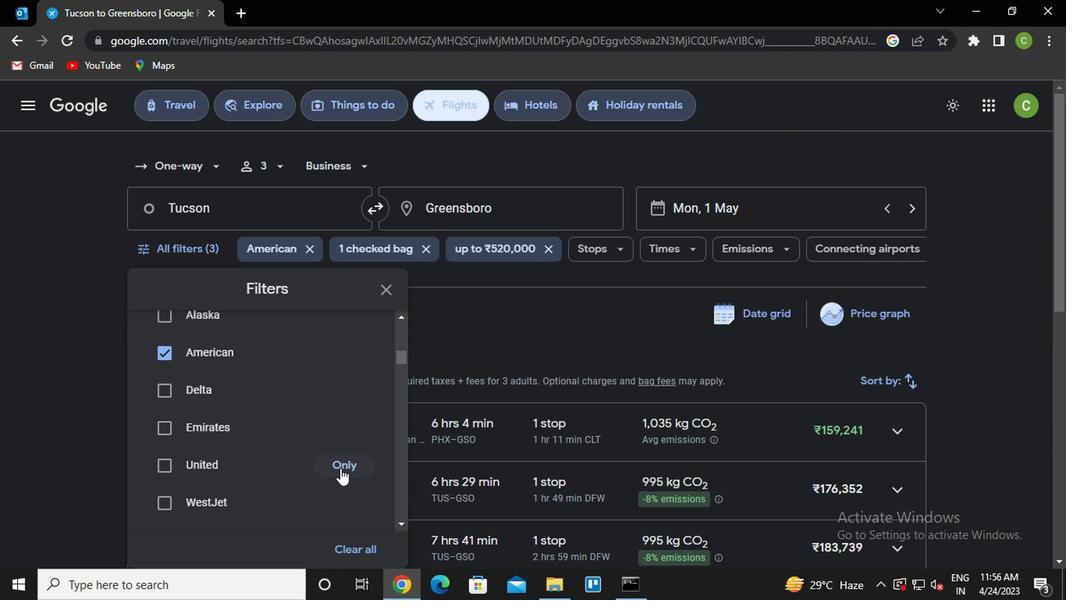 
Action: Mouse scrolled (337, 470) with delta (0, -1)
Screenshot: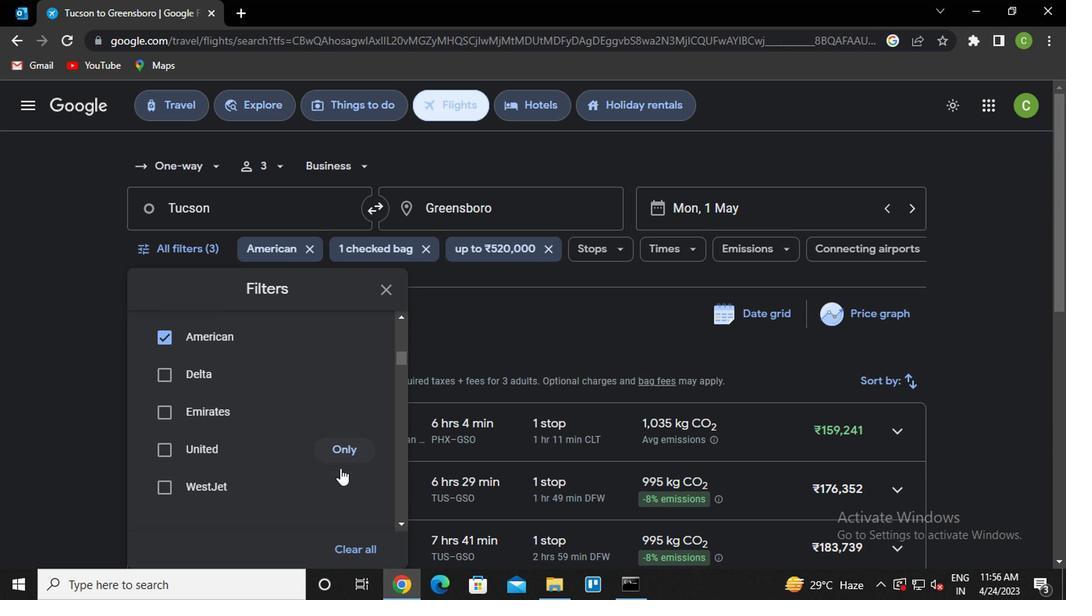 
Action: Mouse moved to (302, 474)
Screenshot: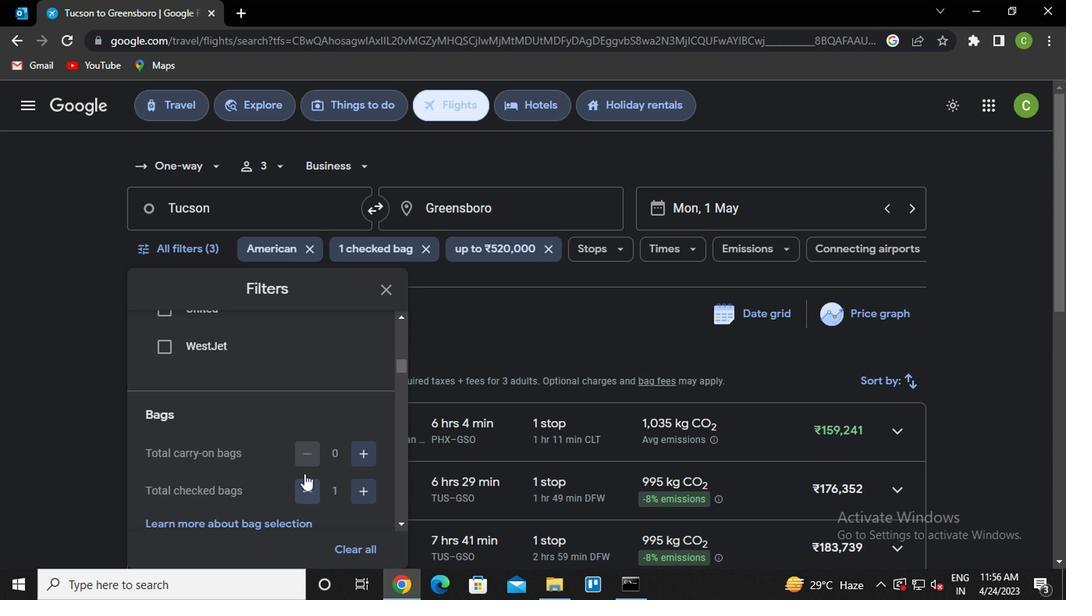 
Action: Mouse scrolled (302, 473) with delta (0, 0)
Screenshot: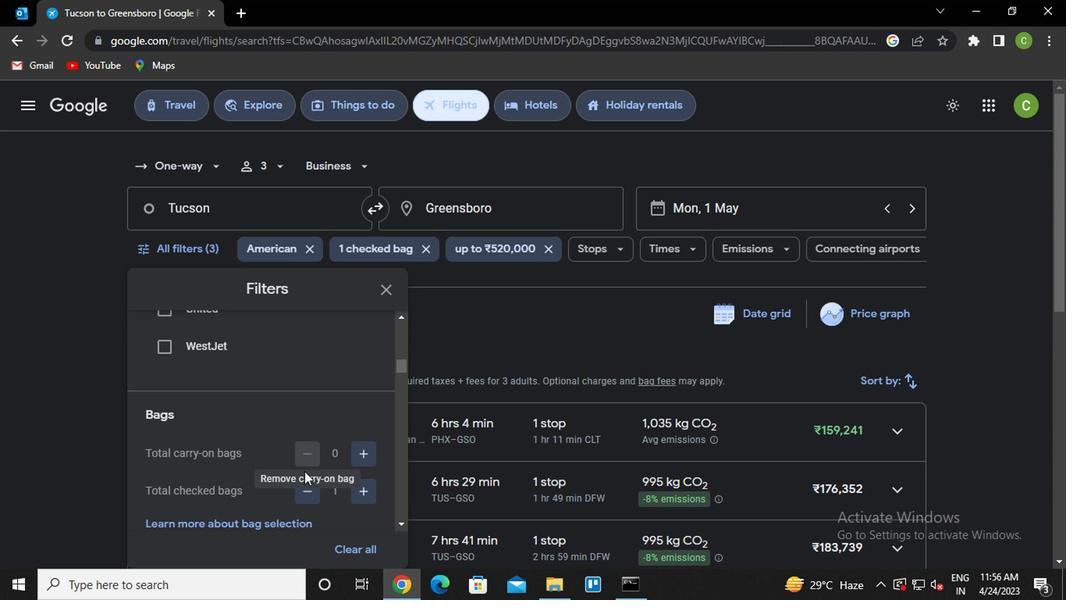 
Action: Mouse scrolled (302, 473) with delta (0, 0)
Screenshot: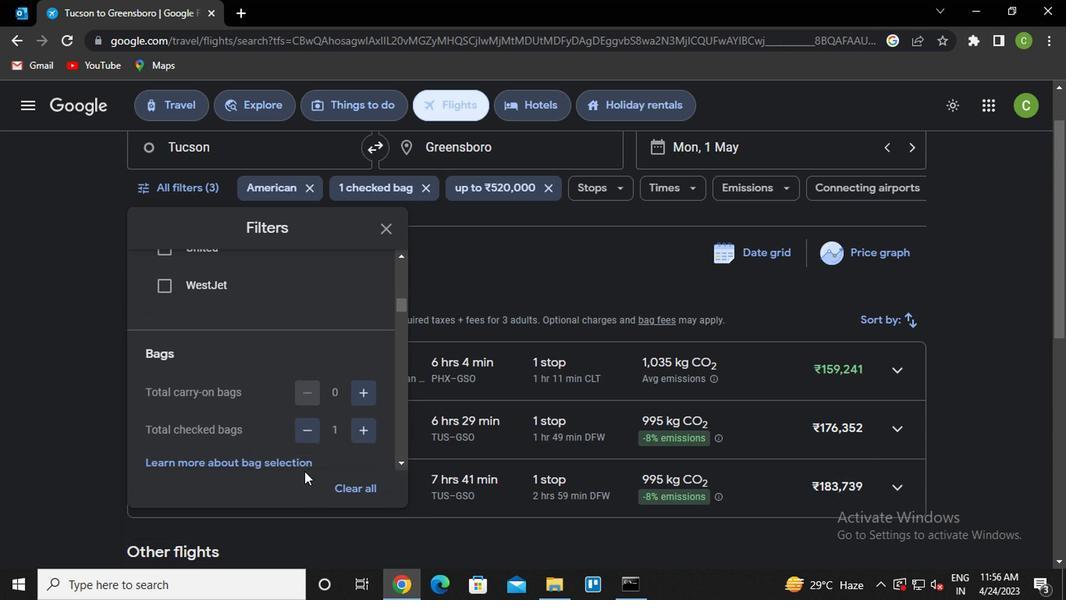 
Action: Mouse moved to (277, 310)
Screenshot: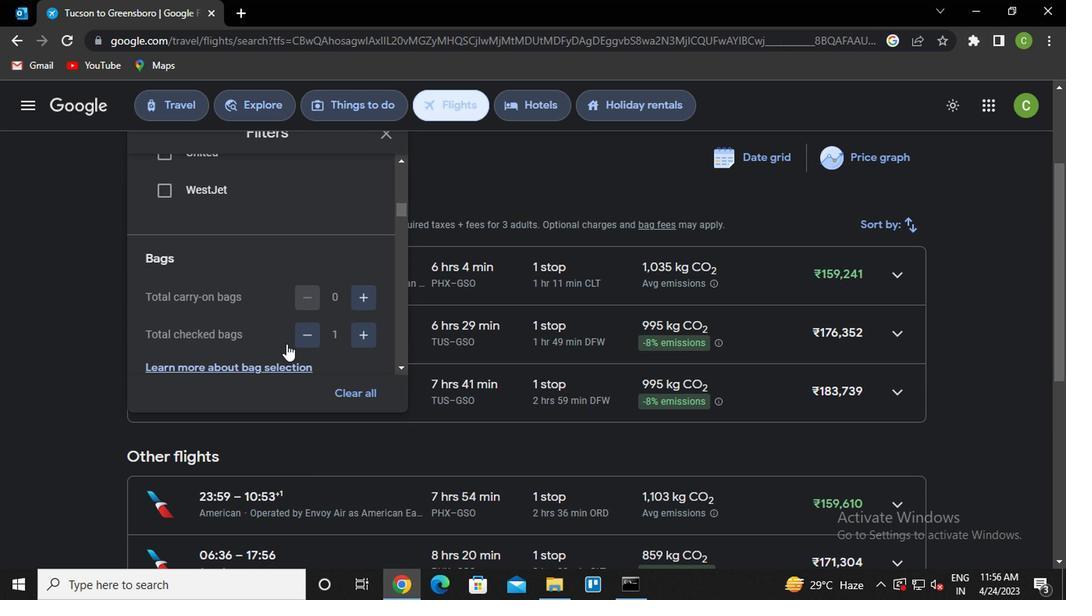 
Action: Mouse scrolled (277, 309) with delta (0, 0)
Screenshot: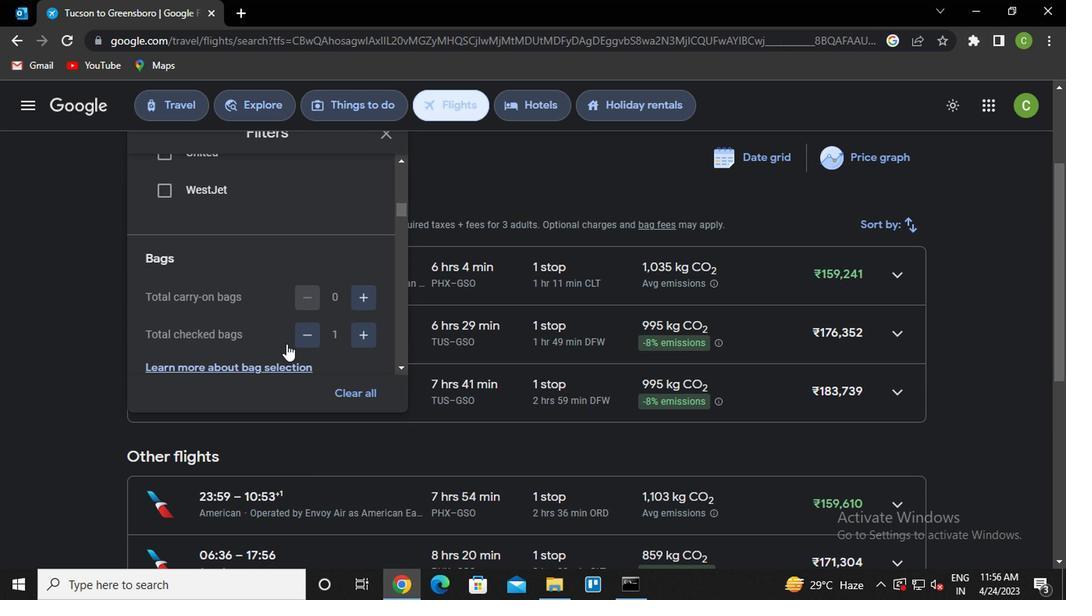 
Action: Mouse moved to (275, 289)
Screenshot: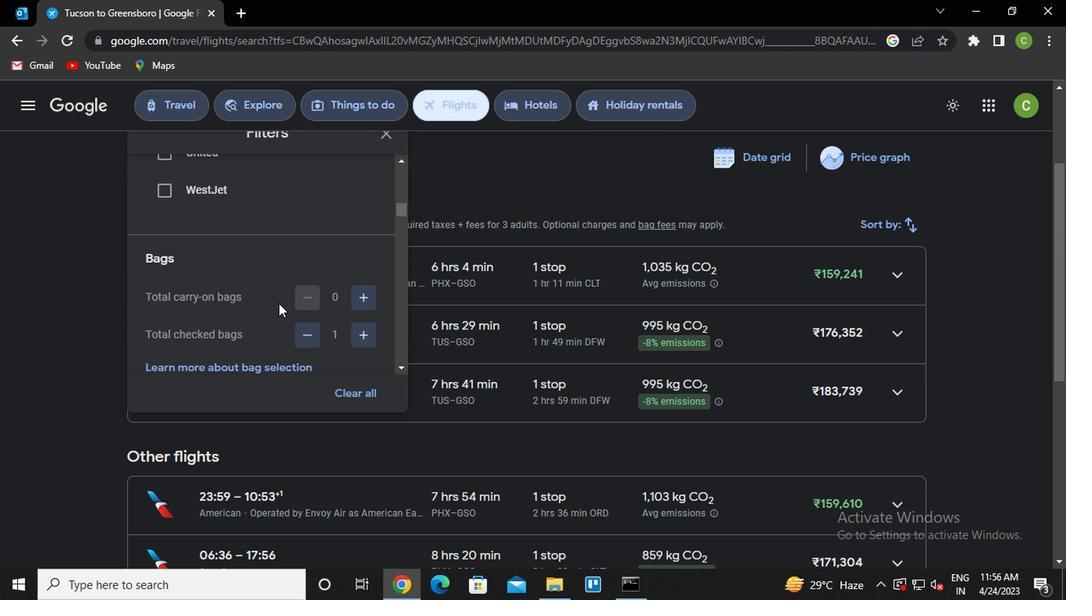 
Action: Mouse scrolled (275, 288) with delta (0, 0)
Screenshot: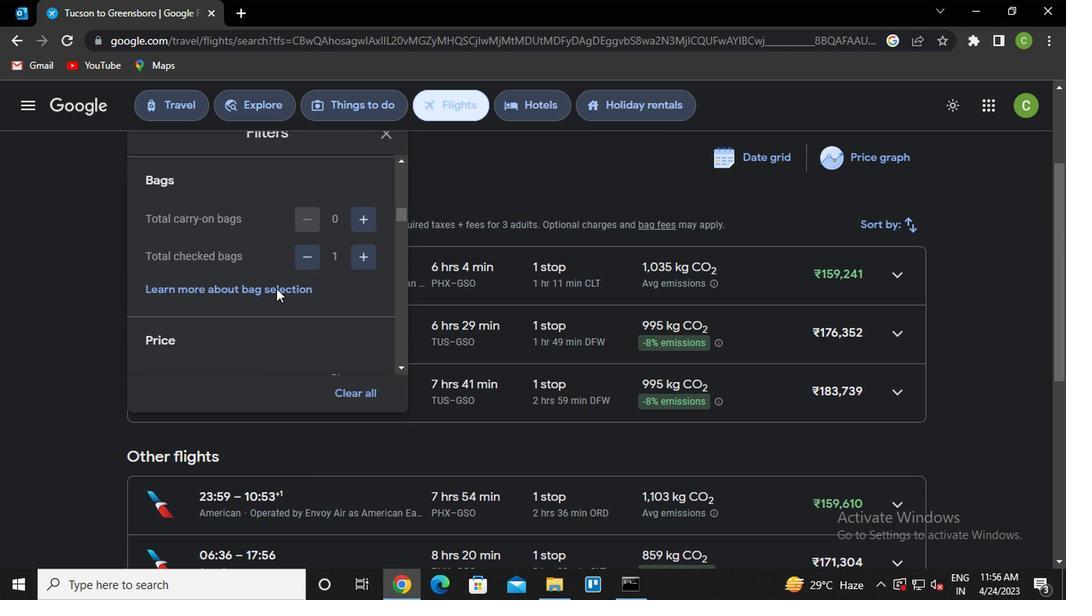 
Action: Mouse moved to (277, 324)
Screenshot: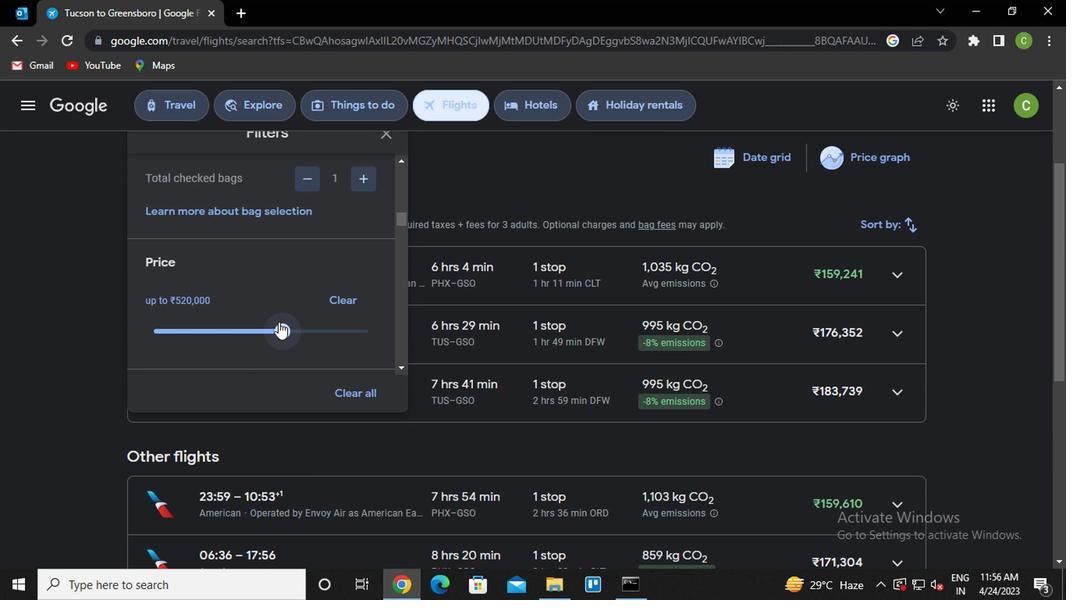 
Action: Mouse pressed left at (277, 324)
Screenshot: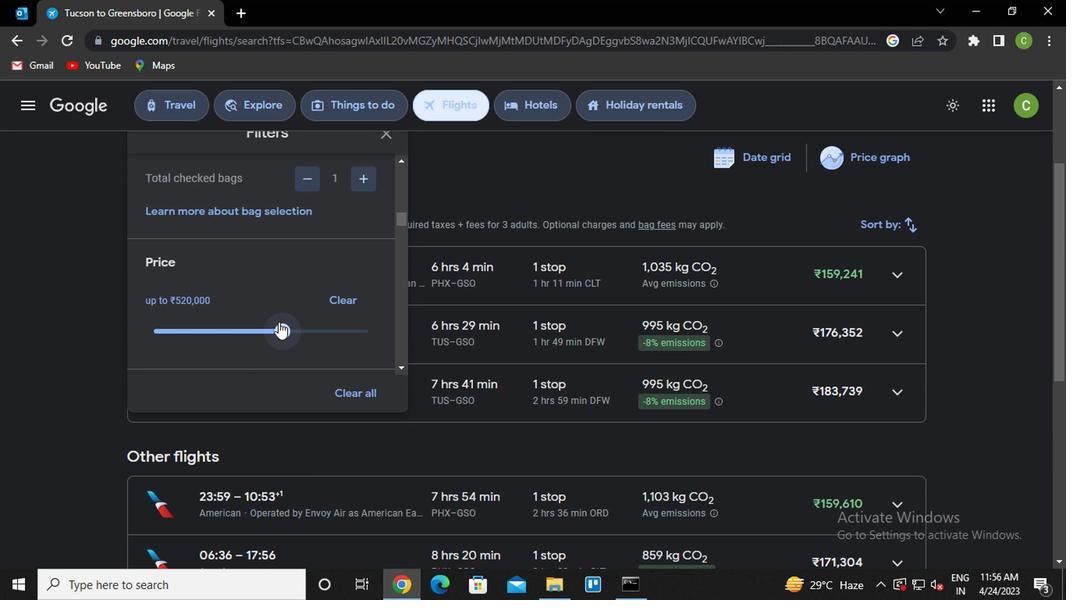 
Action: Mouse moved to (257, 342)
Screenshot: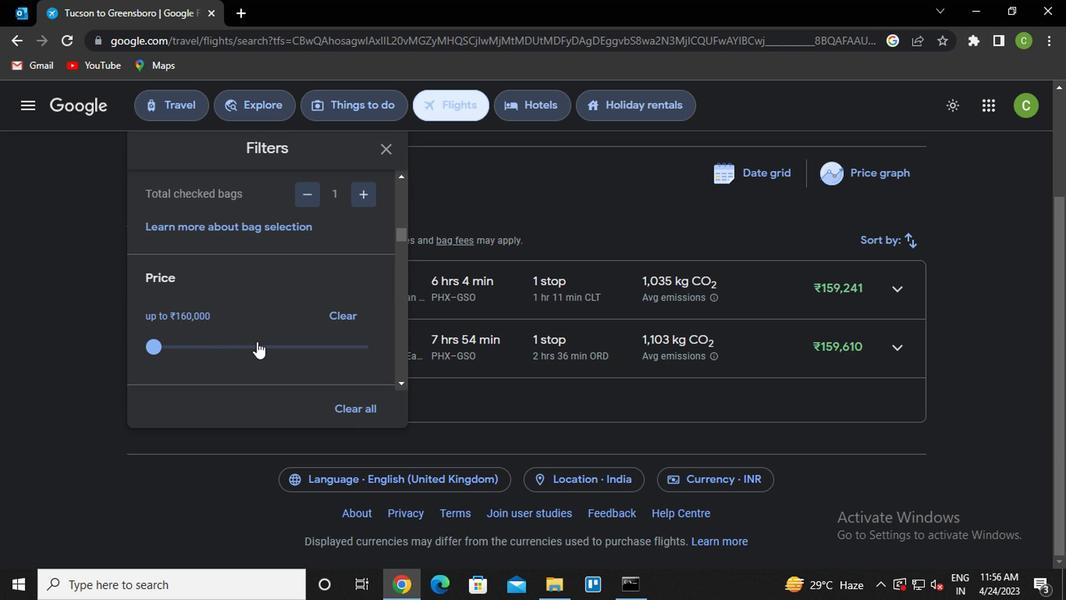
Action: Mouse scrolled (257, 341) with delta (0, -1)
Screenshot: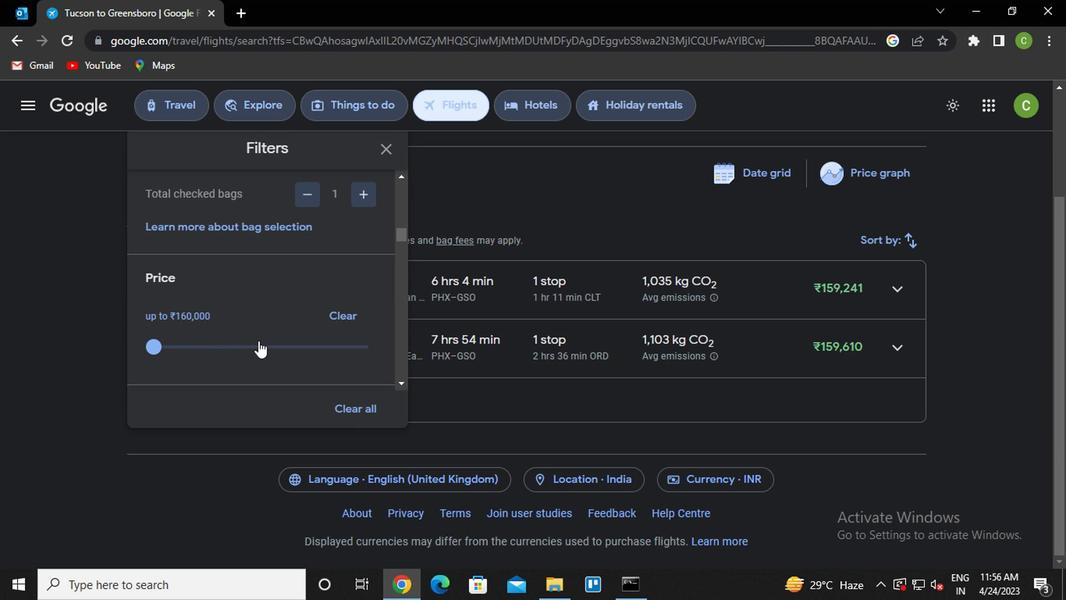 
Action: Mouse scrolled (257, 341) with delta (0, -1)
Screenshot: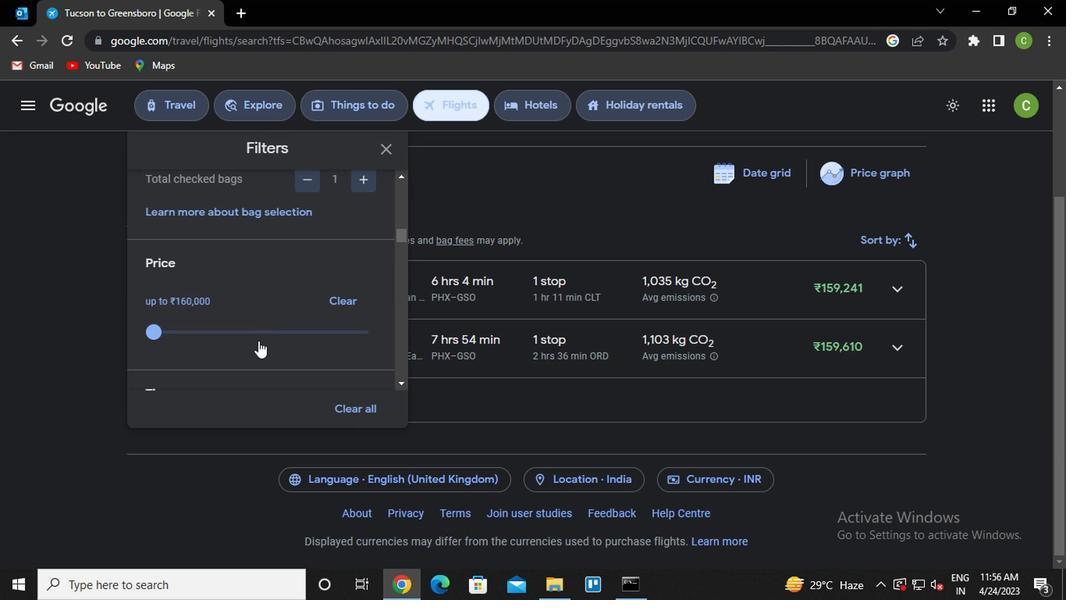 
Action: Mouse moved to (255, 342)
Screenshot: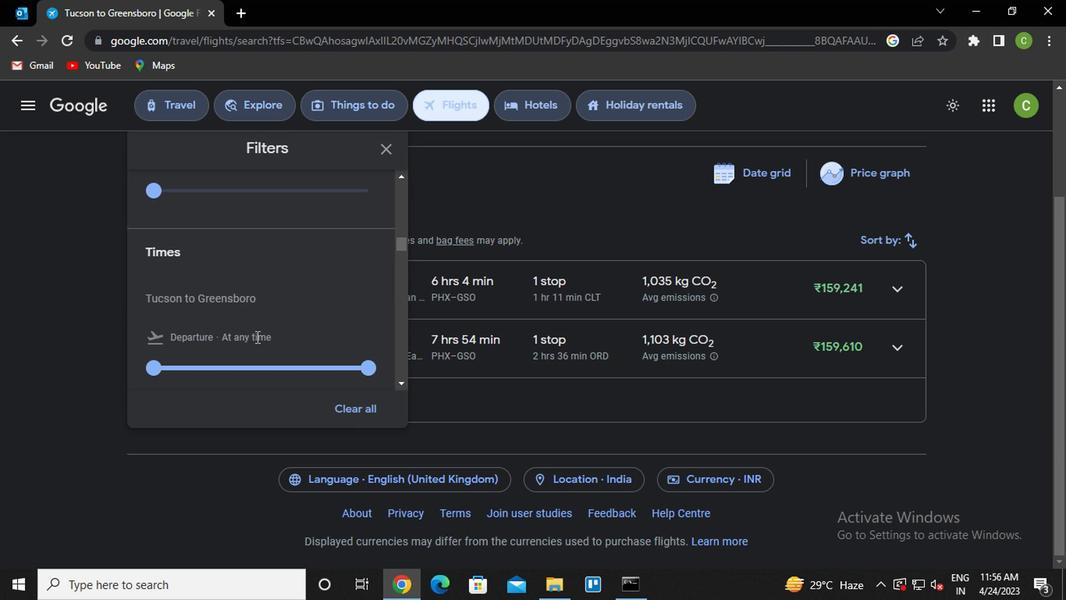 
Action: Mouse scrolled (255, 341) with delta (0, -1)
Screenshot: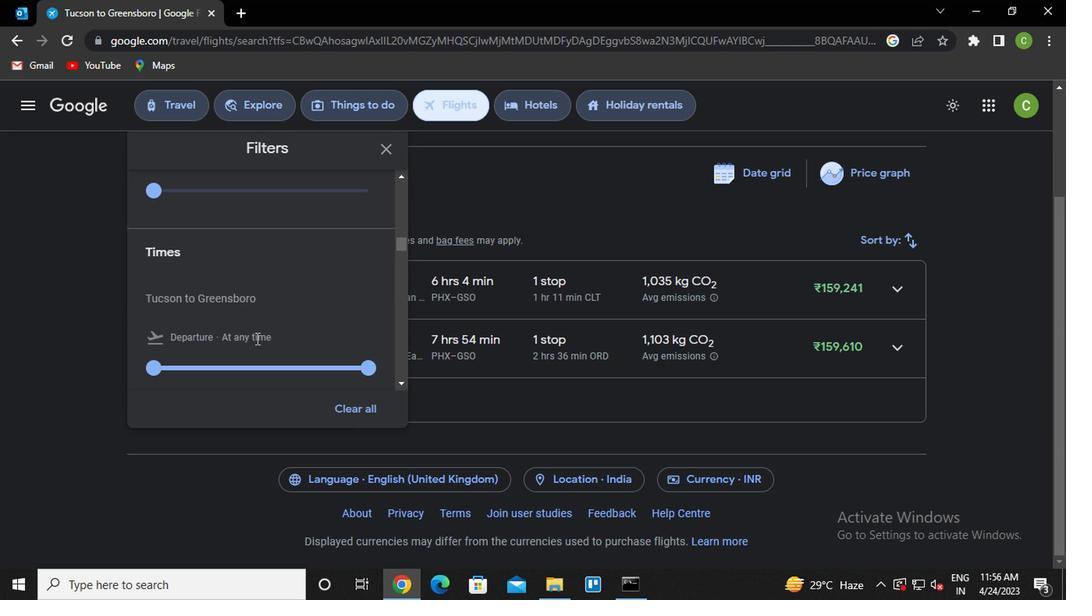 
Action: Mouse moved to (348, 288)
Screenshot: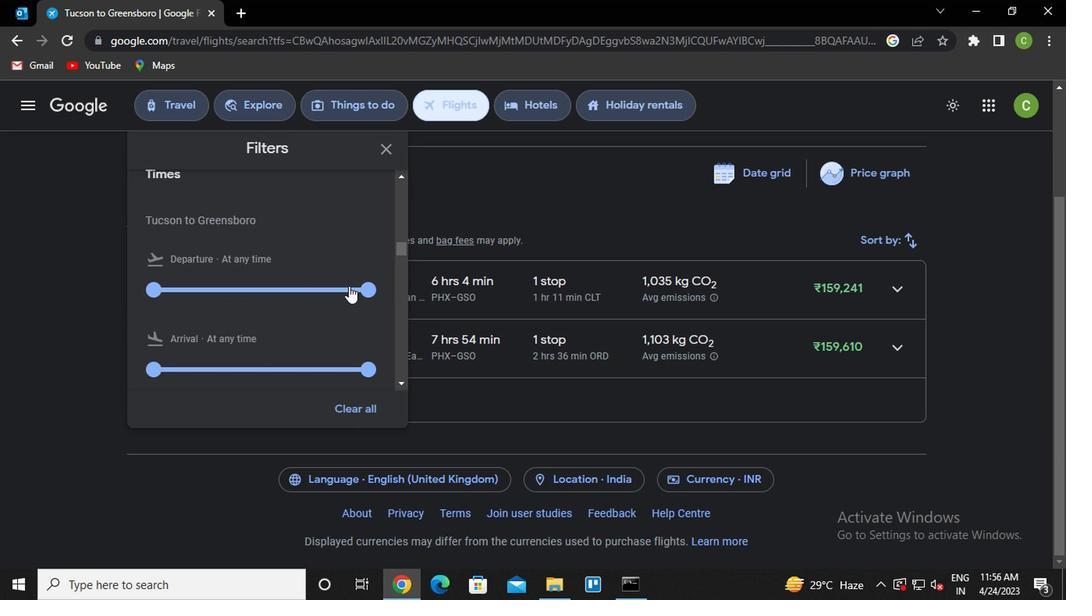 
Action: Mouse pressed left at (348, 288)
Screenshot: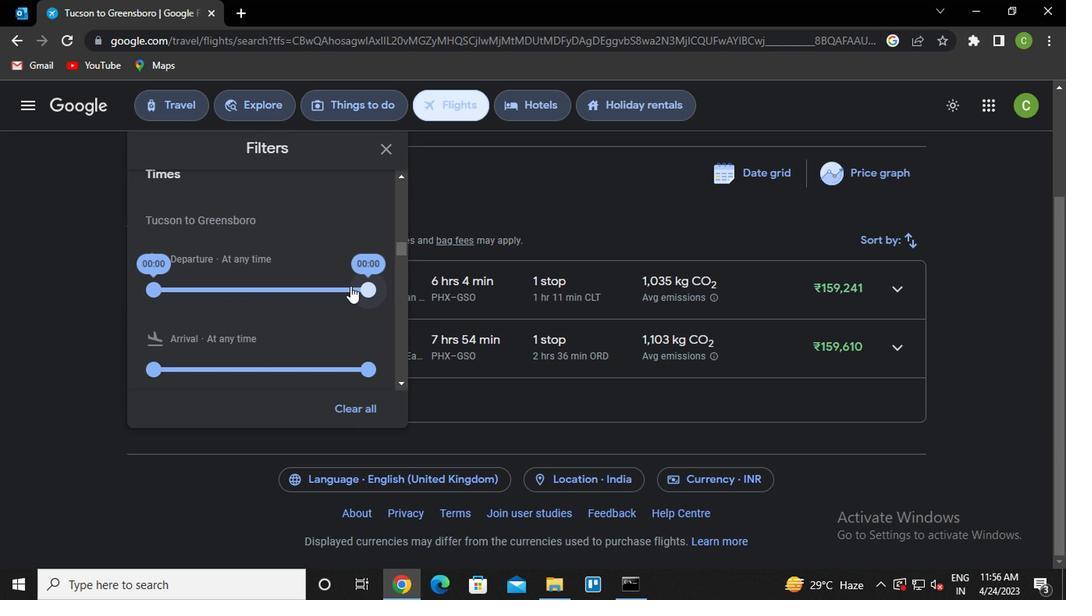 
Action: Mouse moved to (346, 289)
Screenshot: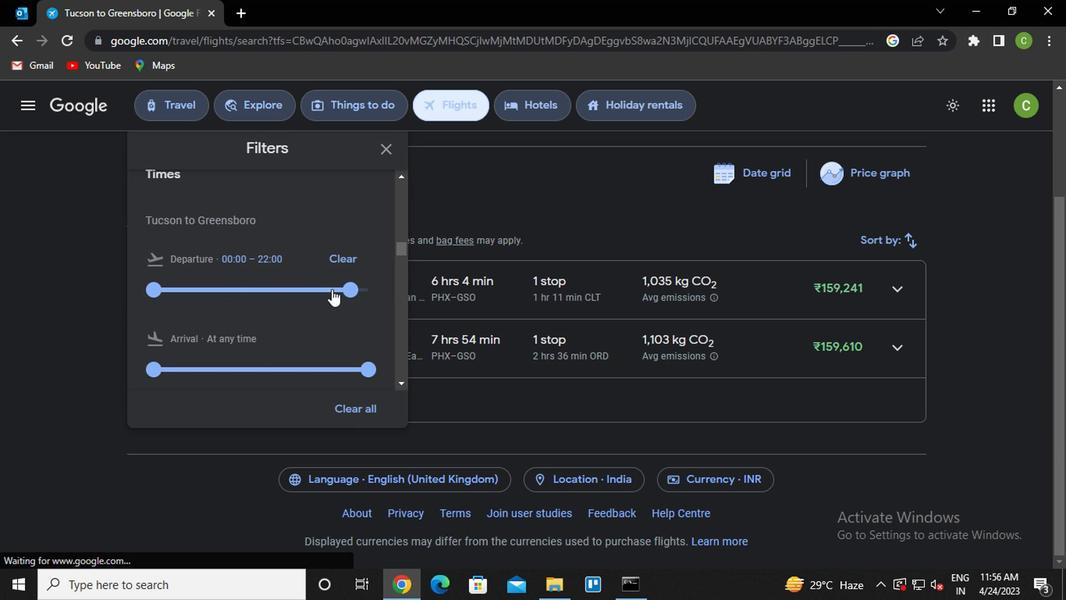 
Action: Mouse pressed left at (346, 289)
Screenshot: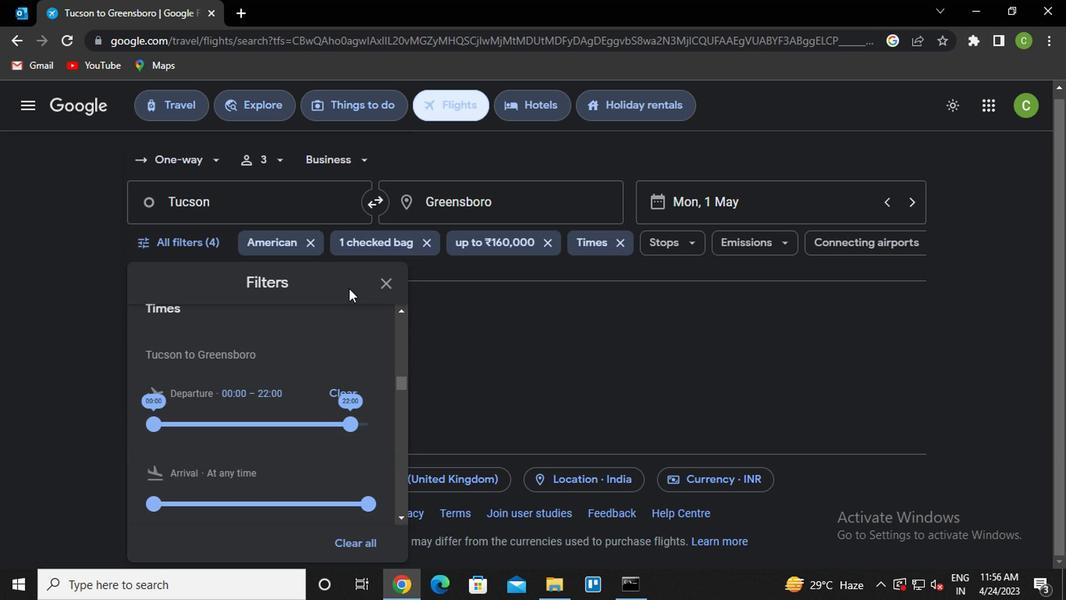 
Action: Mouse moved to (156, 294)
Screenshot: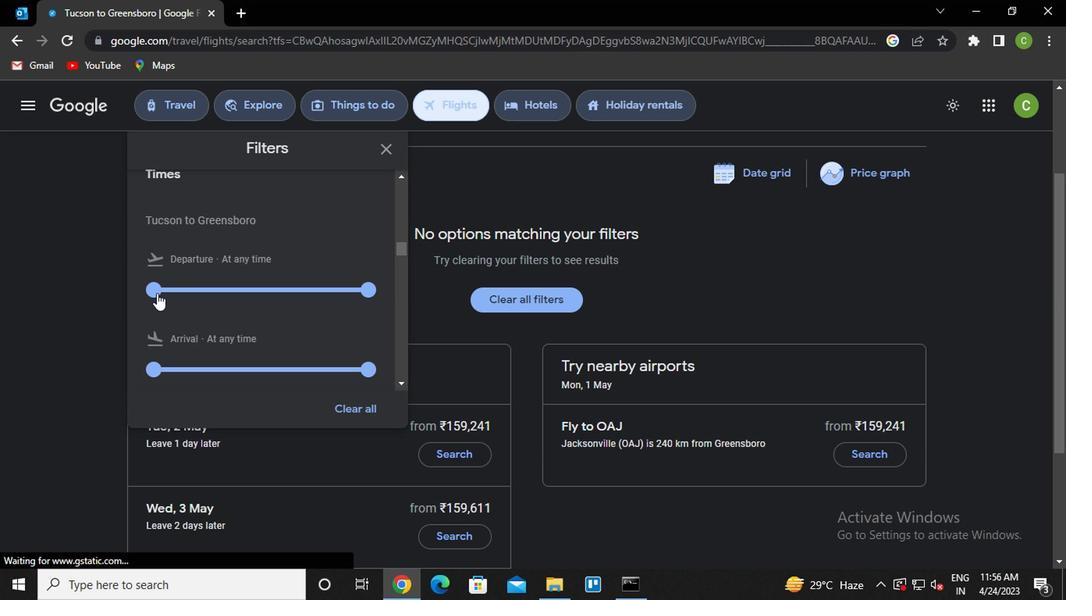 
Action: Mouse pressed left at (156, 294)
Screenshot: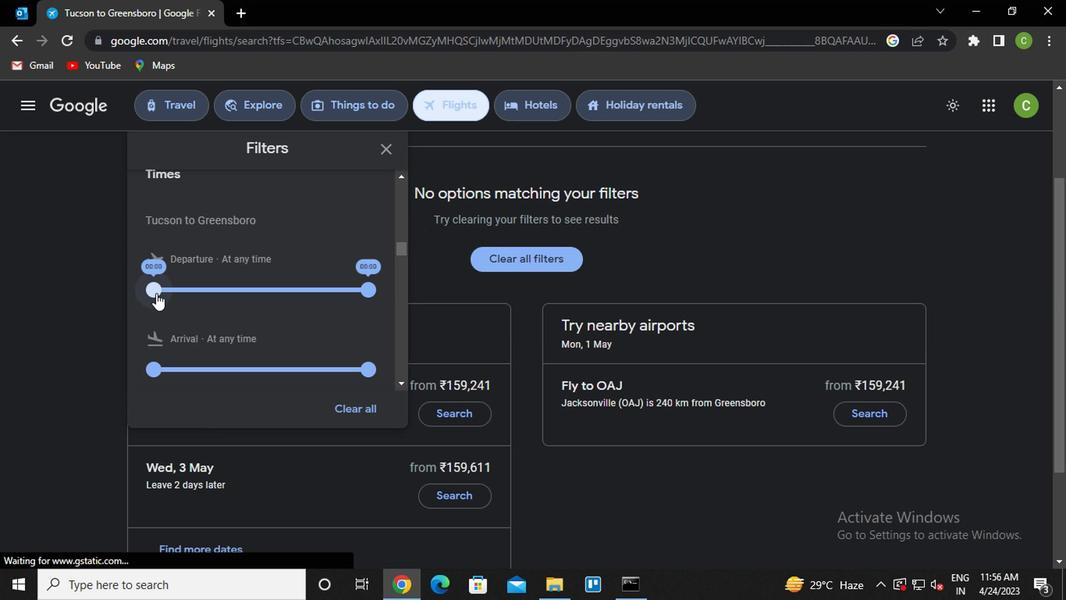 
Action: Mouse moved to (417, 227)
Screenshot: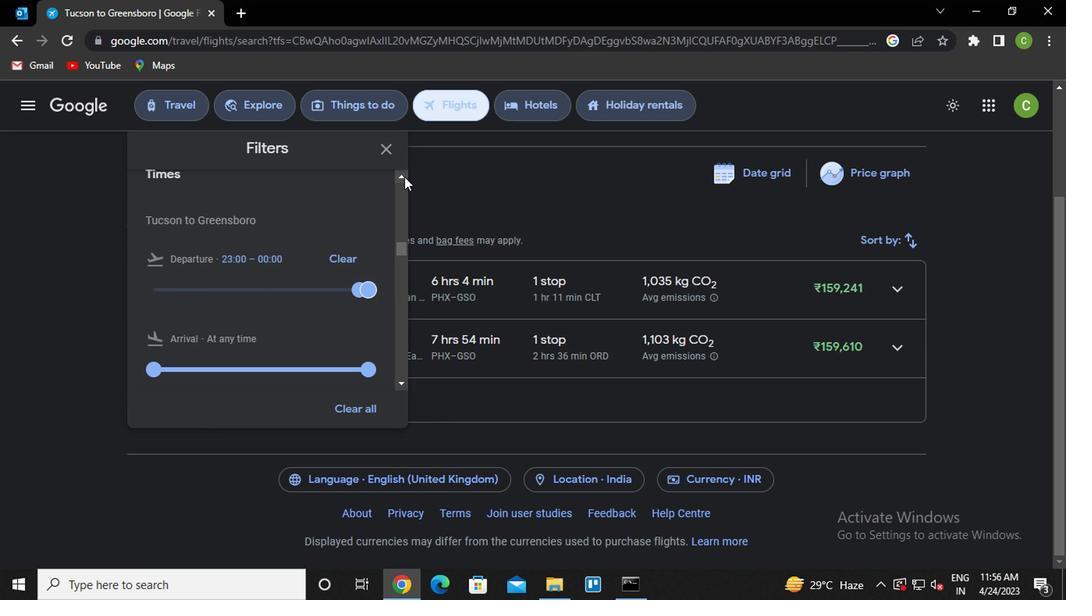 
Action: Mouse scrolled (417, 228) with delta (0, 1)
Screenshot: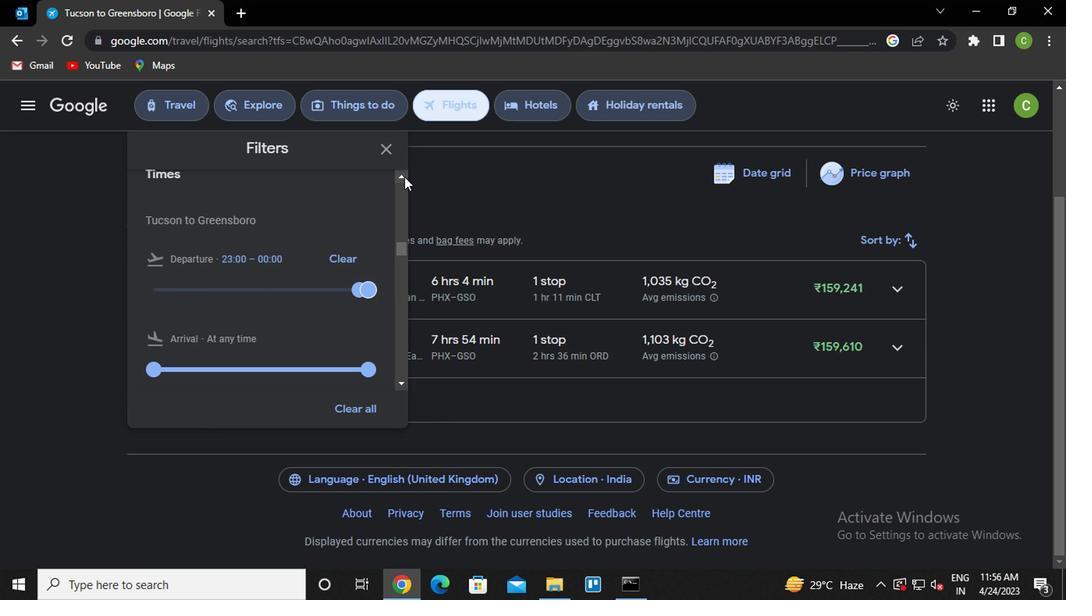 
Action: Mouse moved to (427, 258)
Screenshot: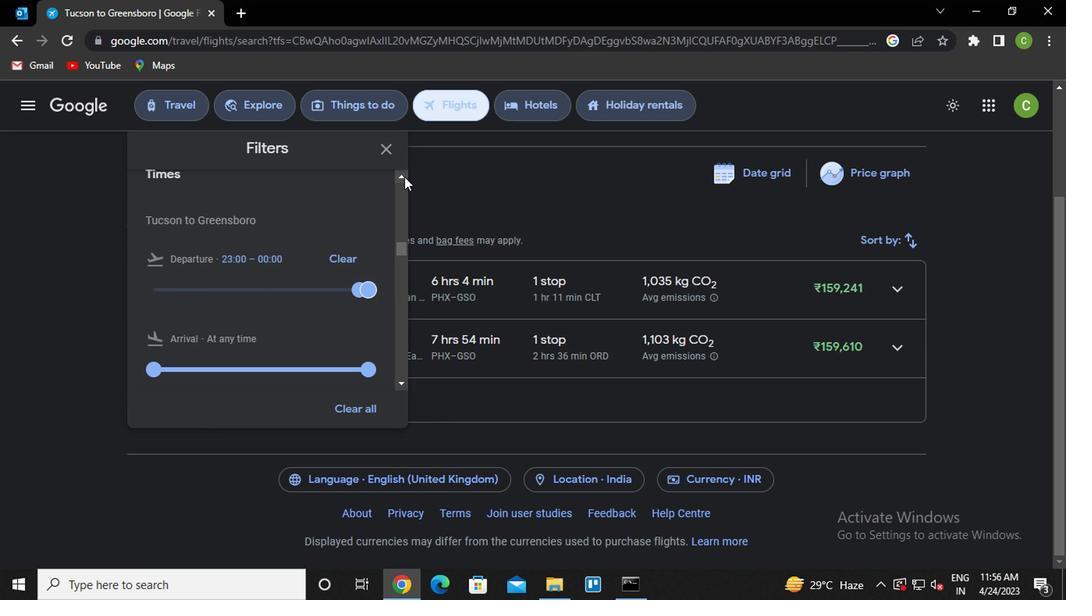 
Action: Mouse scrolled (427, 258) with delta (0, 0)
Screenshot: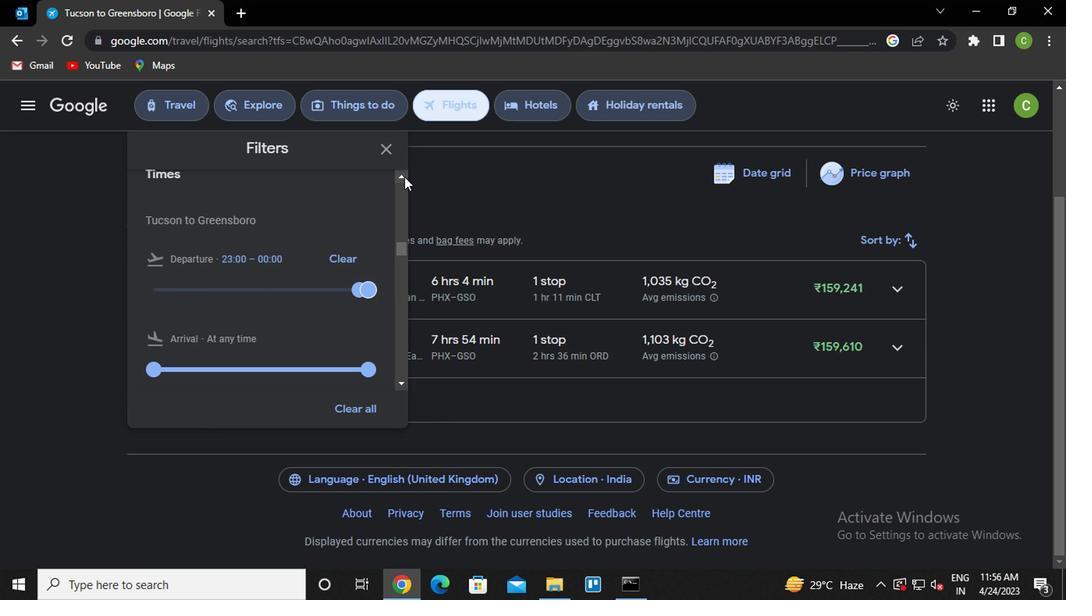 
Action: Mouse moved to (431, 272)
Screenshot: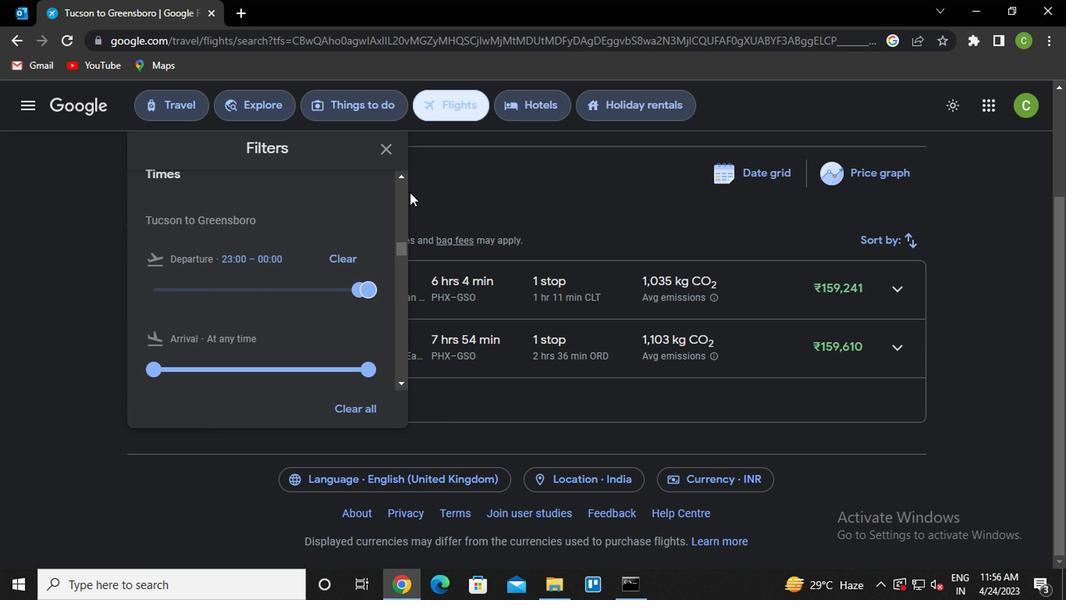
Action: Mouse scrolled (431, 273) with delta (0, 1)
Screenshot: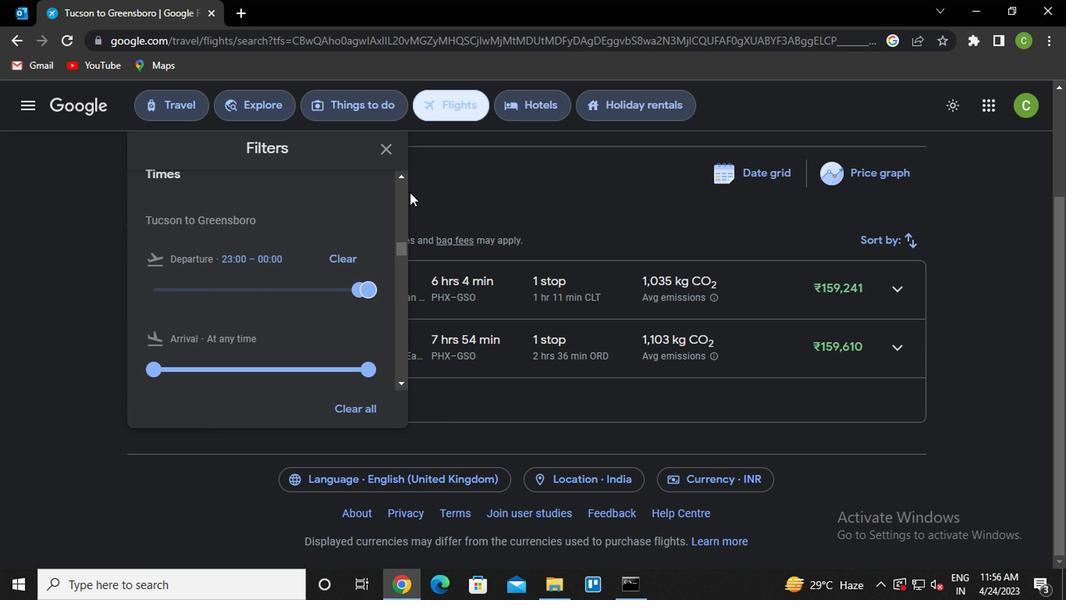 
Action: Mouse moved to (431, 275)
Screenshot: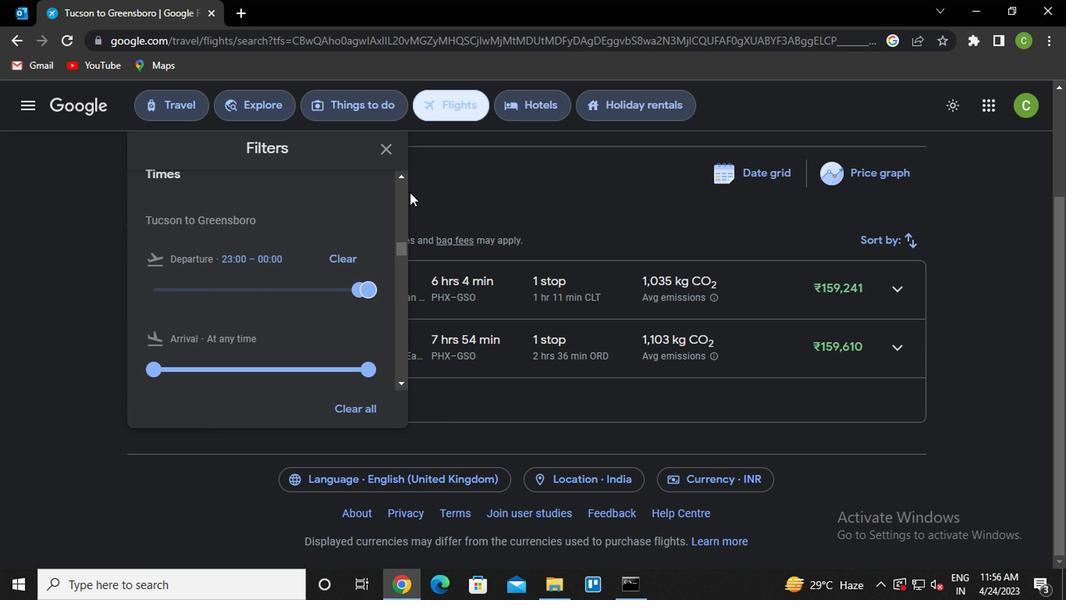 
Action: Mouse scrolled (431, 276) with delta (0, 0)
Screenshot: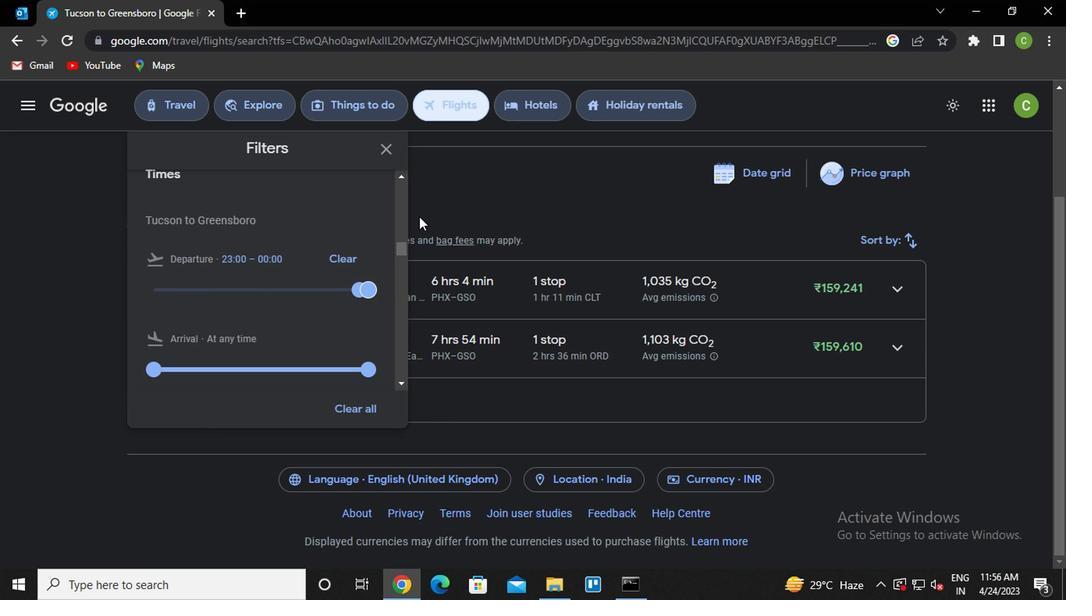 
Action: Mouse moved to (380, 289)
Screenshot: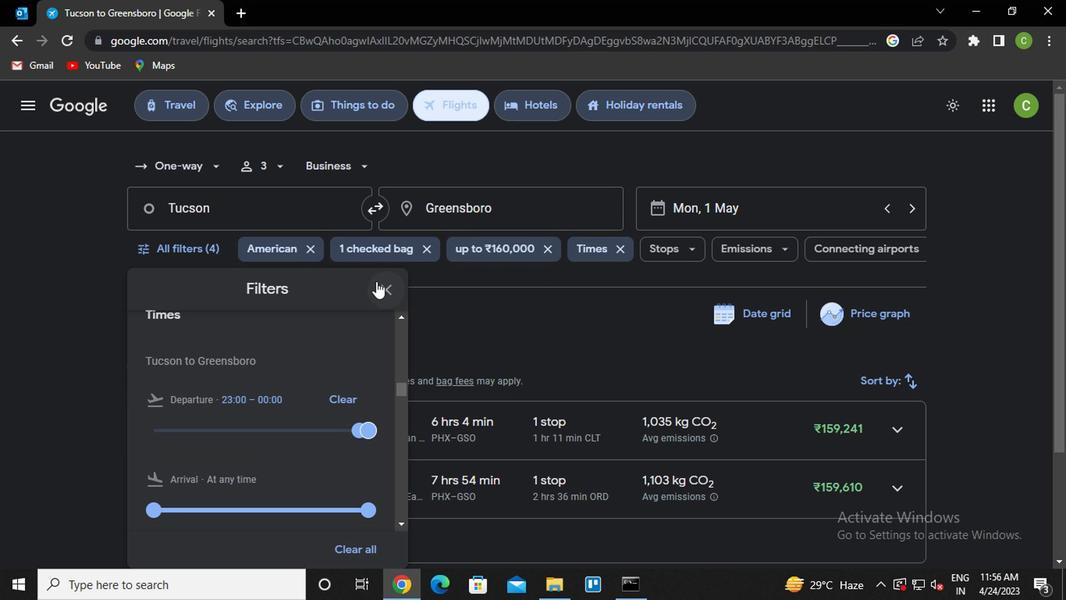 
Action: Mouse pressed left at (380, 289)
Screenshot: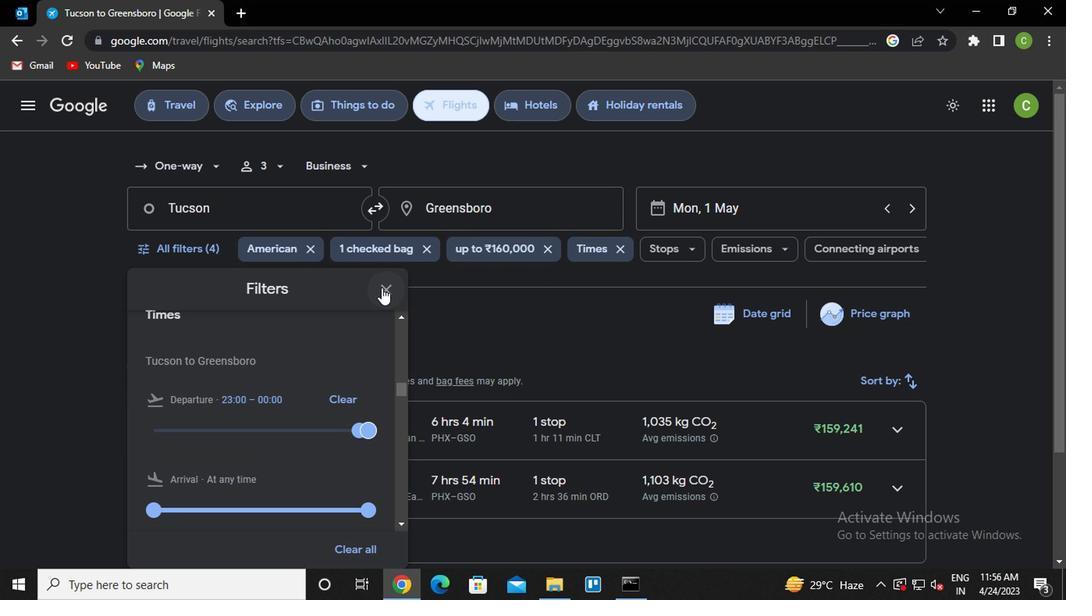 
Action: Mouse moved to (690, 386)
Screenshot: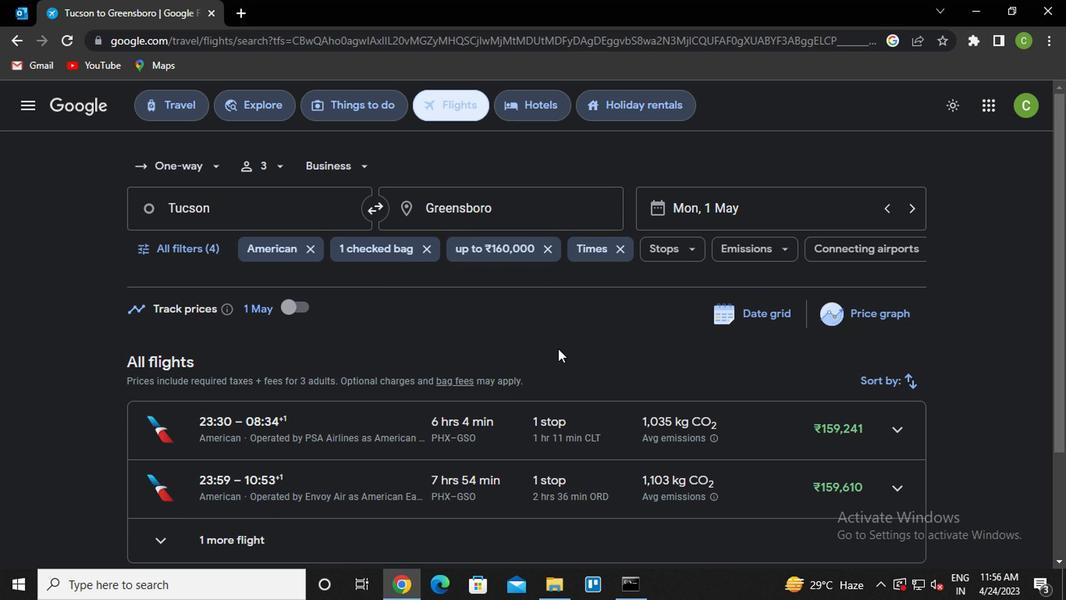 
